 Task: Search one way flight ticket for 2 adults, 2 children, 2 infants in seat in first from Owensboro: Owensborodaviess County Regional Airport to Fort Wayne: Fort Wayne International Airport on 5-4-2023. Number of bags: 1 checked bag. Outbound departure time preference is 11:15.
Action: Mouse moved to (357, 325)
Screenshot: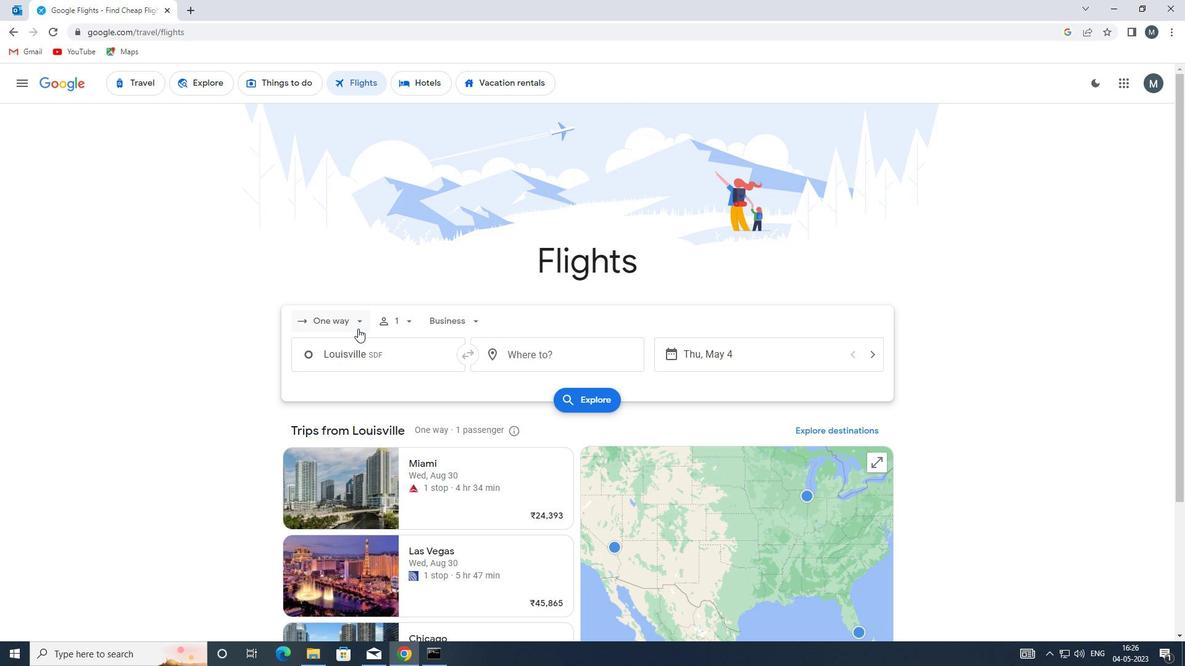 
Action: Mouse pressed left at (357, 325)
Screenshot: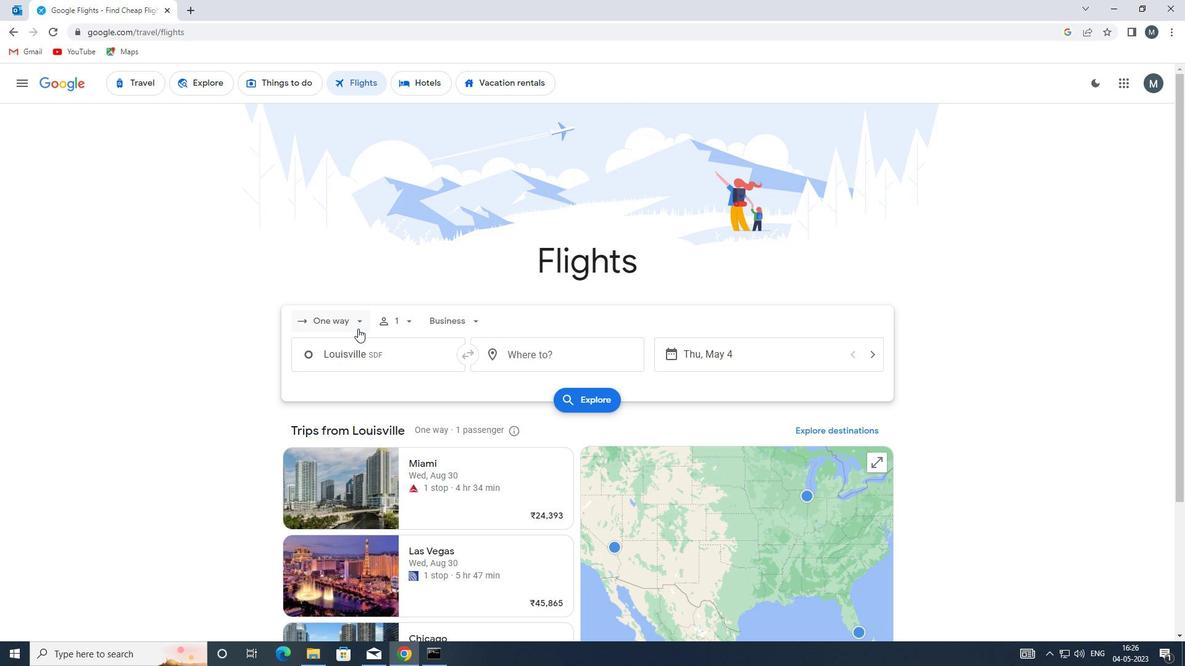 
Action: Mouse moved to (363, 371)
Screenshot: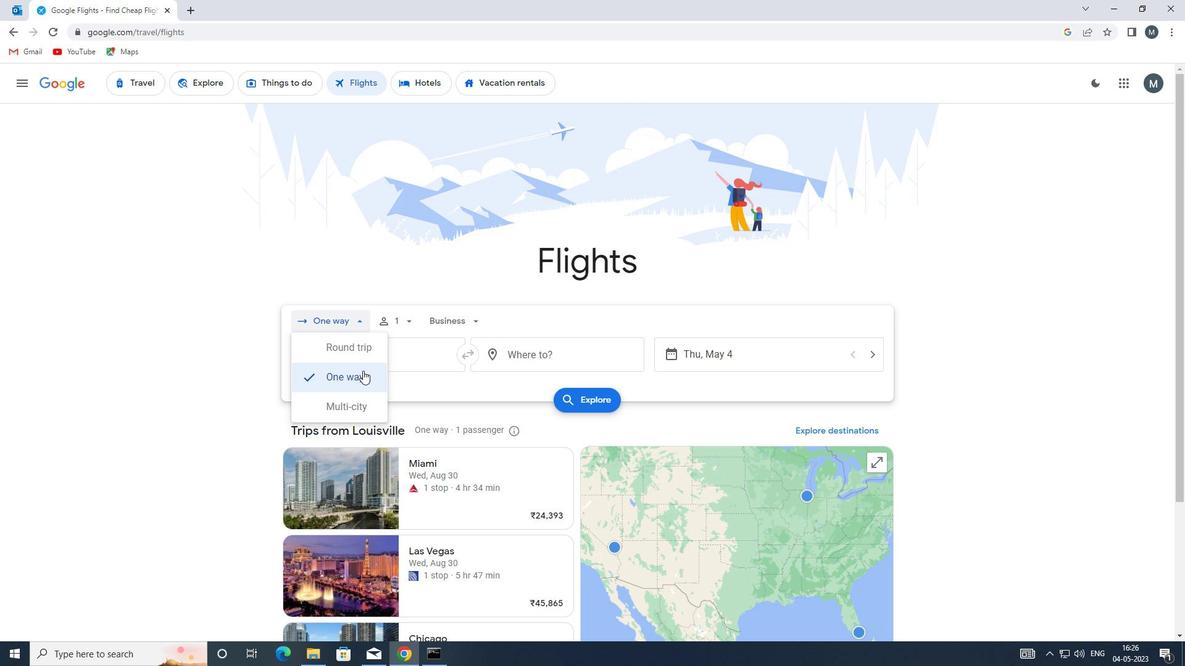 
Action: Mouse pressed left at (363, 371)
Screenshot: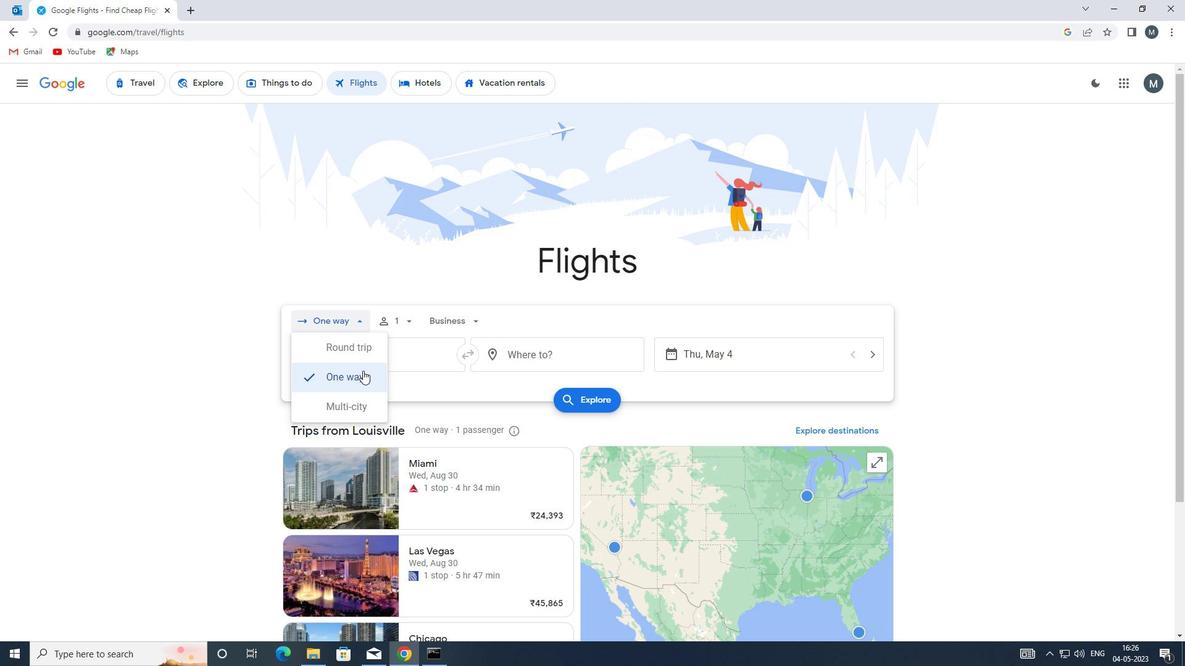 
Action: Mouse moved to (410, 319)
Screenshot: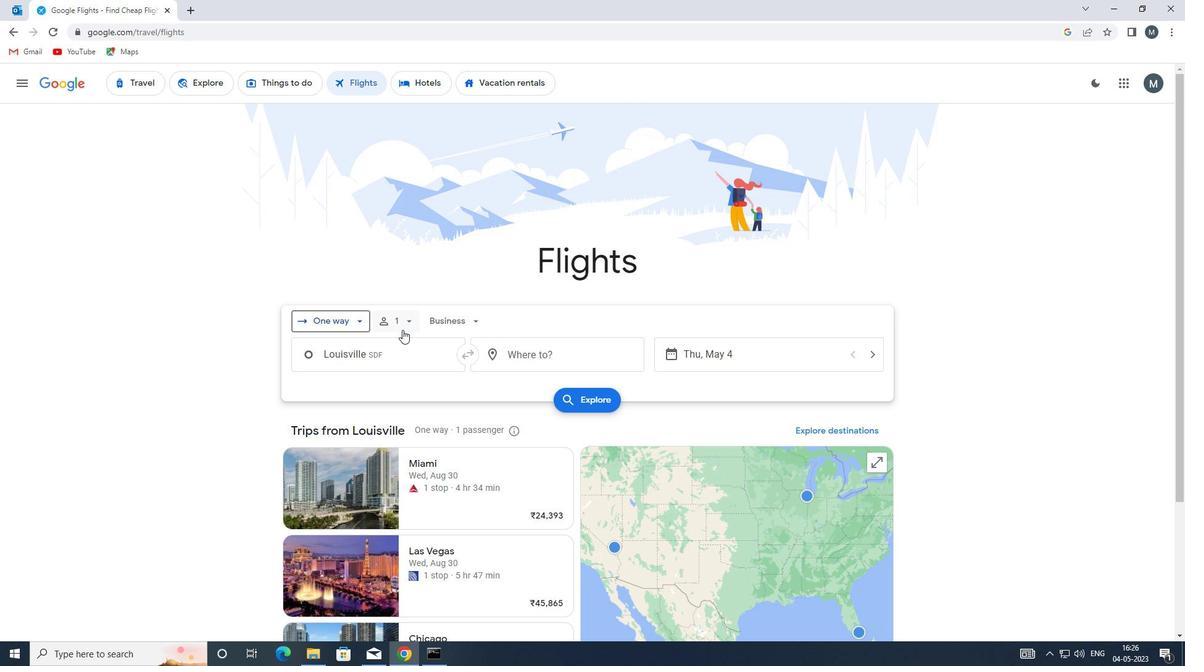 
Action: Mouse pressed left at (410, 319)
Screenshot: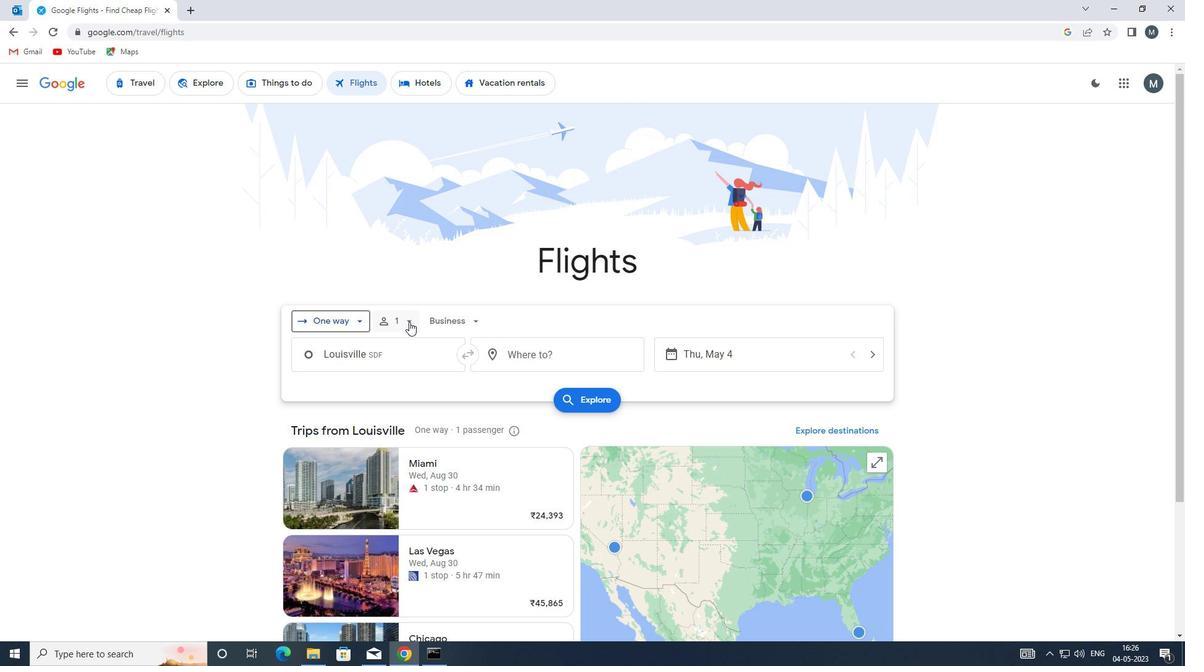 
Action: Mouse moved to (506, 353)
Screenshot: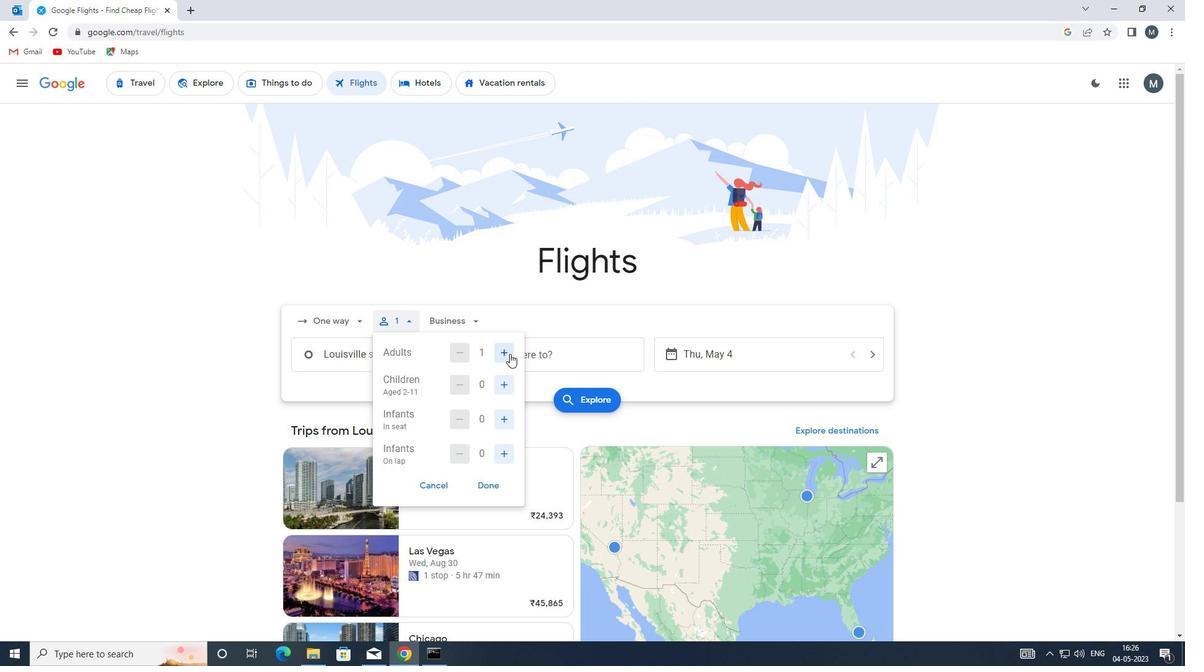 
Action: Mouse pressed left at (506, 353)
Screenshot: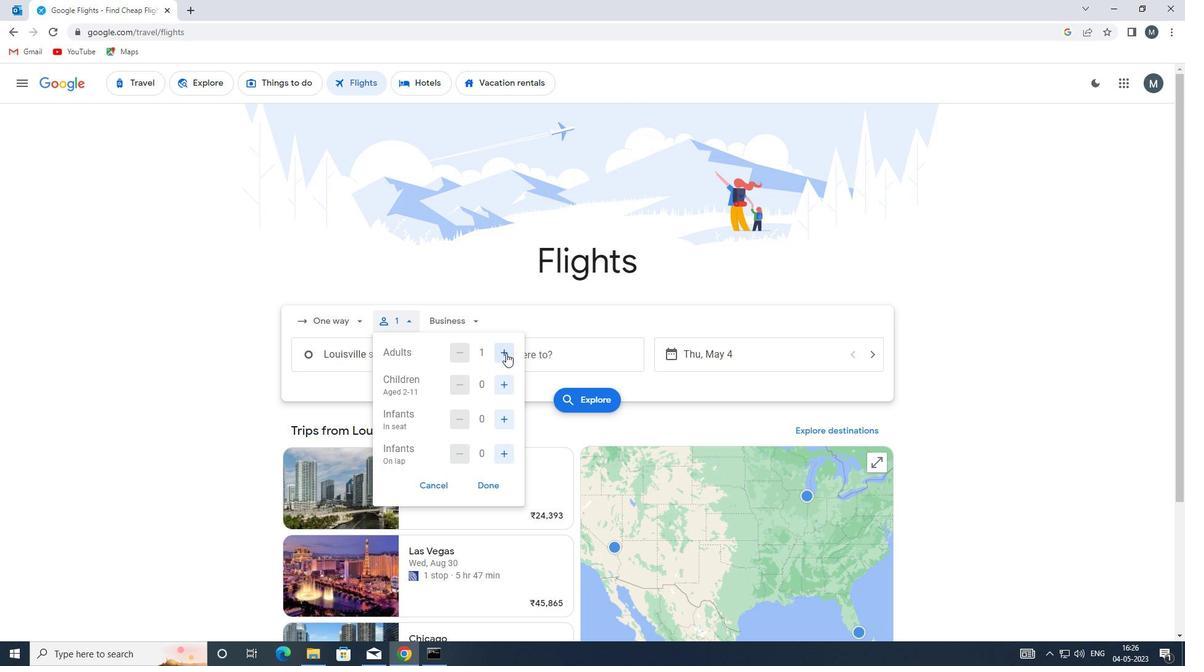 
Action: Mouse moved to (498, 383)
Screenshot: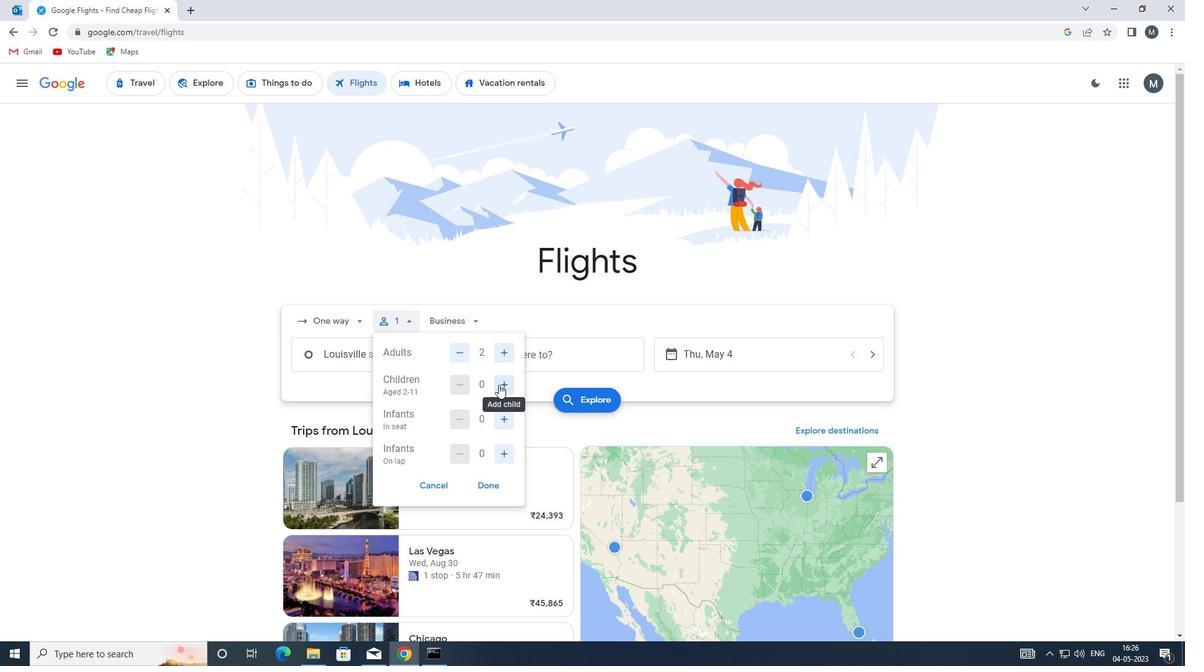 
Action: Mouse pressed left at (498, 383)
Screenshot: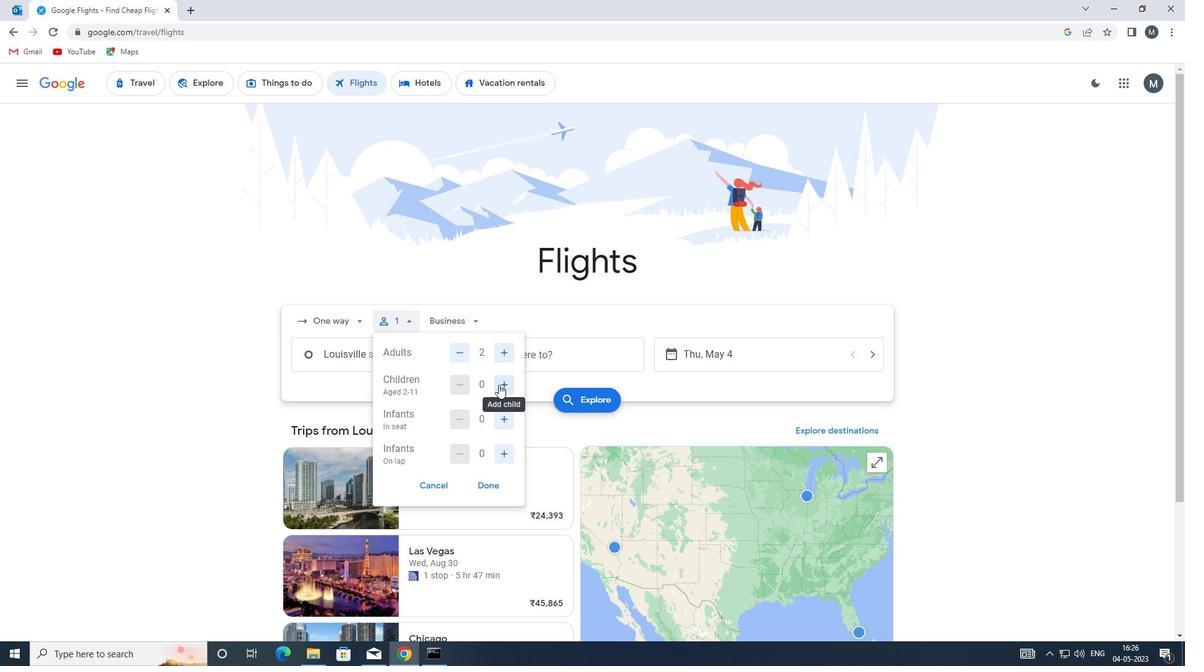 
Action: Mouse pressed left at (498, 383)
Screenshot: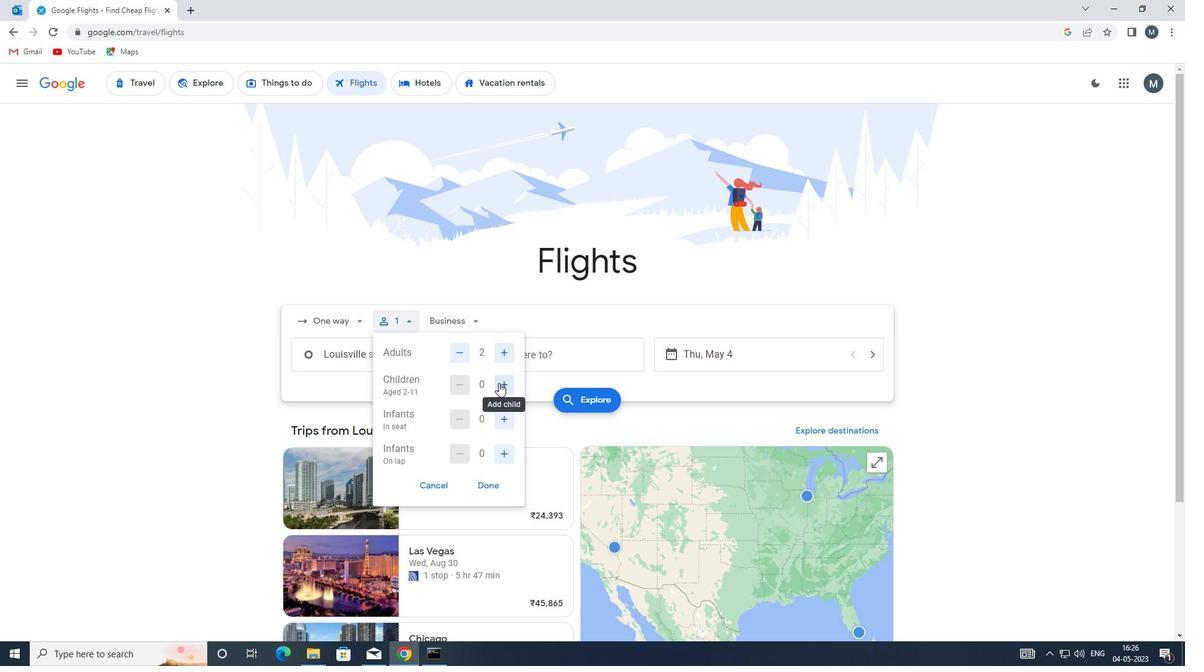 
Action: Mouse moved to (503, 421)
Screenshot: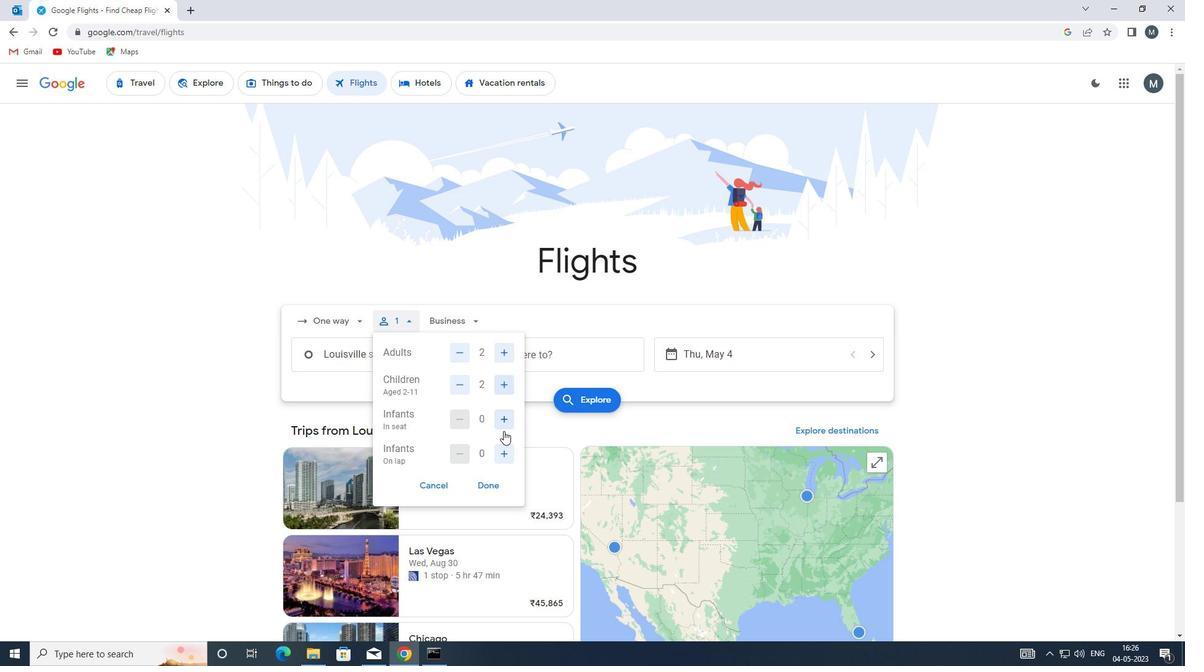 
Action: Mouse pressed left at (503, 421)
Screenshot: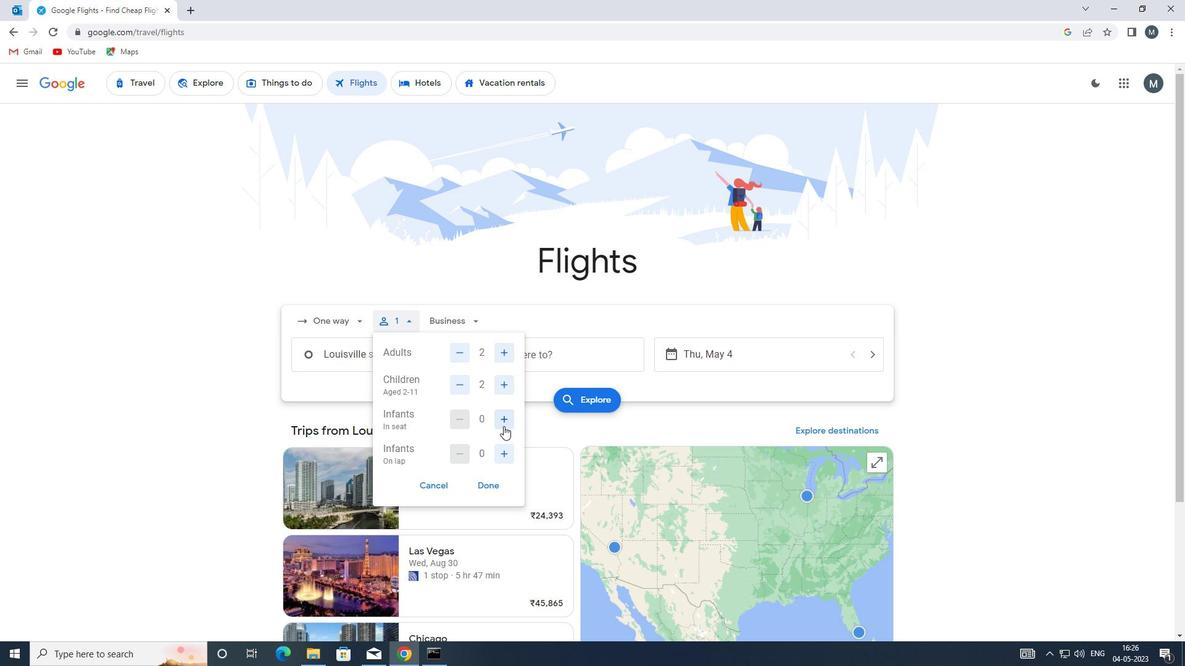 
Action: Mouse pressed left at (503, 421)
Screenshot: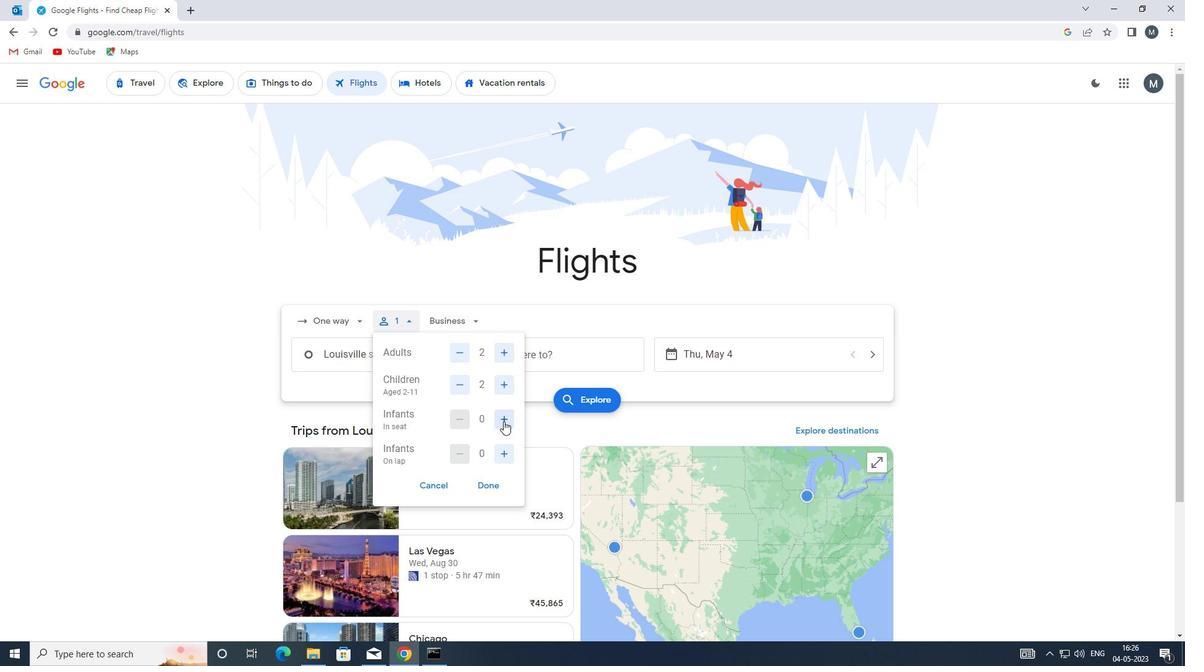 
Action: Mouse moved to (490, 482)
Screenshot: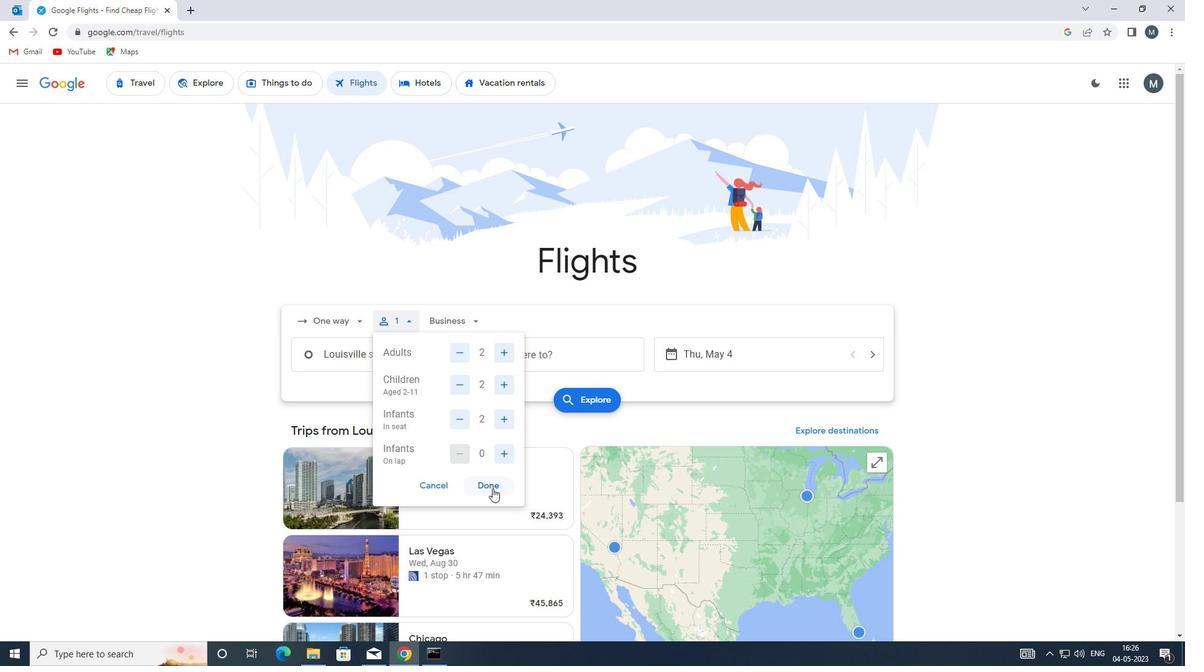 
Action: Mouse pressed left at (490, 482)
Screenshot: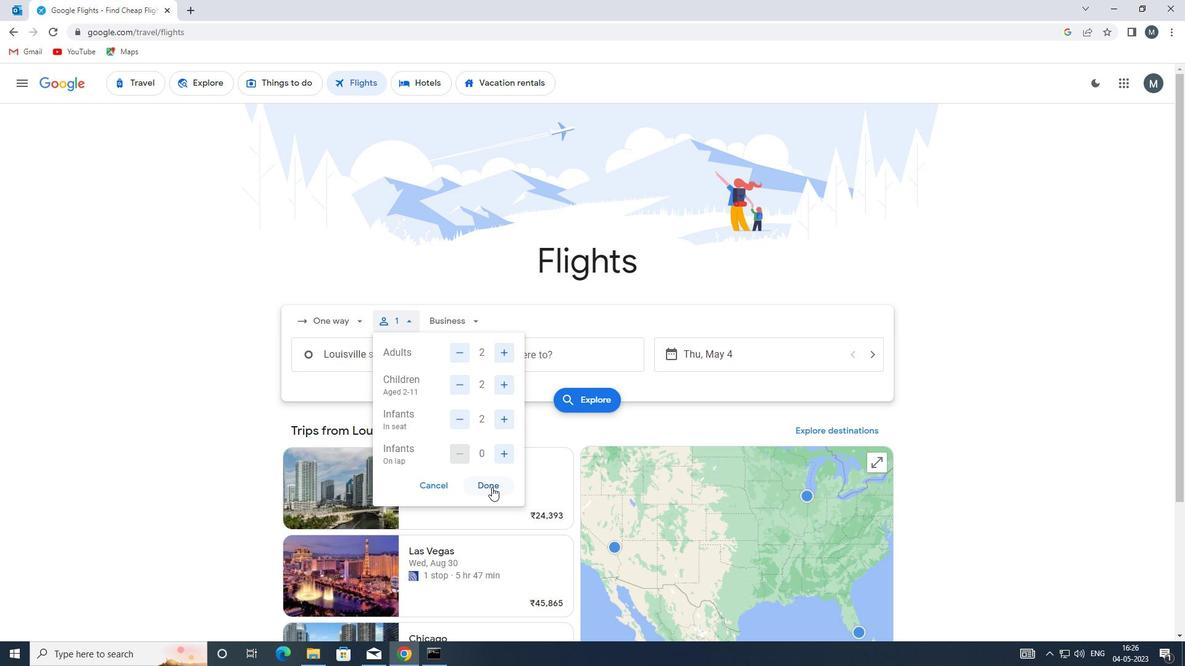 
Action: Mouse moved to (459, 318)
Screenshot: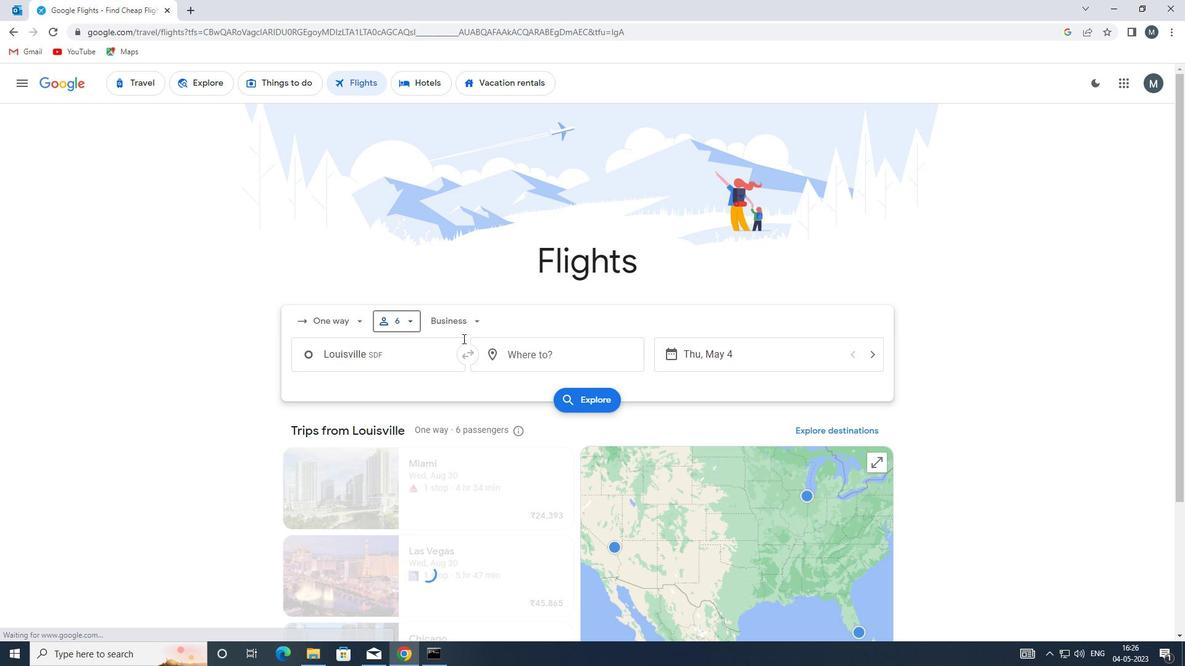 
Action: Mouse pressed left at (459, 318)
Screenshot: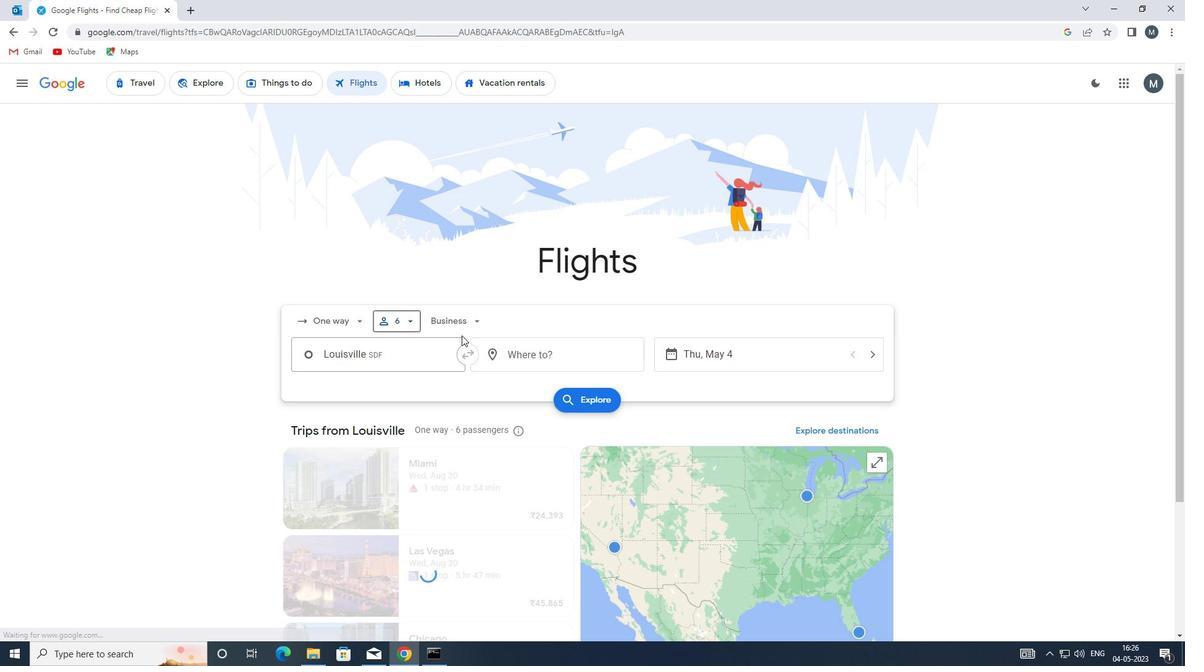 
Action: Mouse moved to (471, 432)
Screenshot: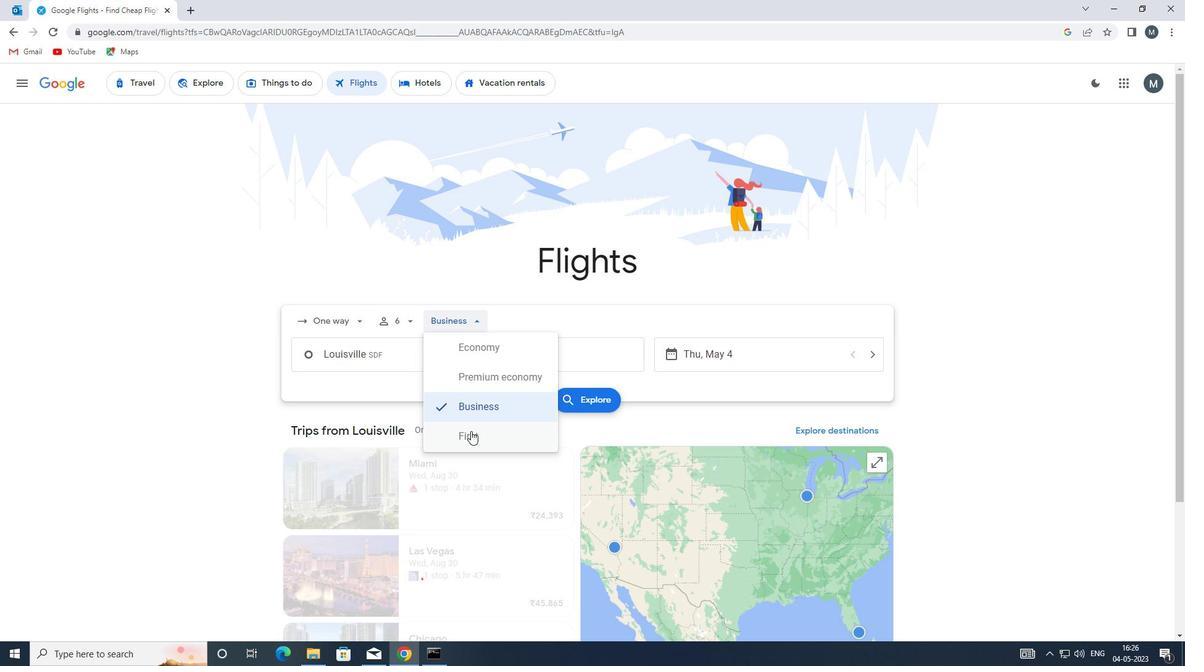 
Action: Mouse pressed left at (471, 432)
Screenshot: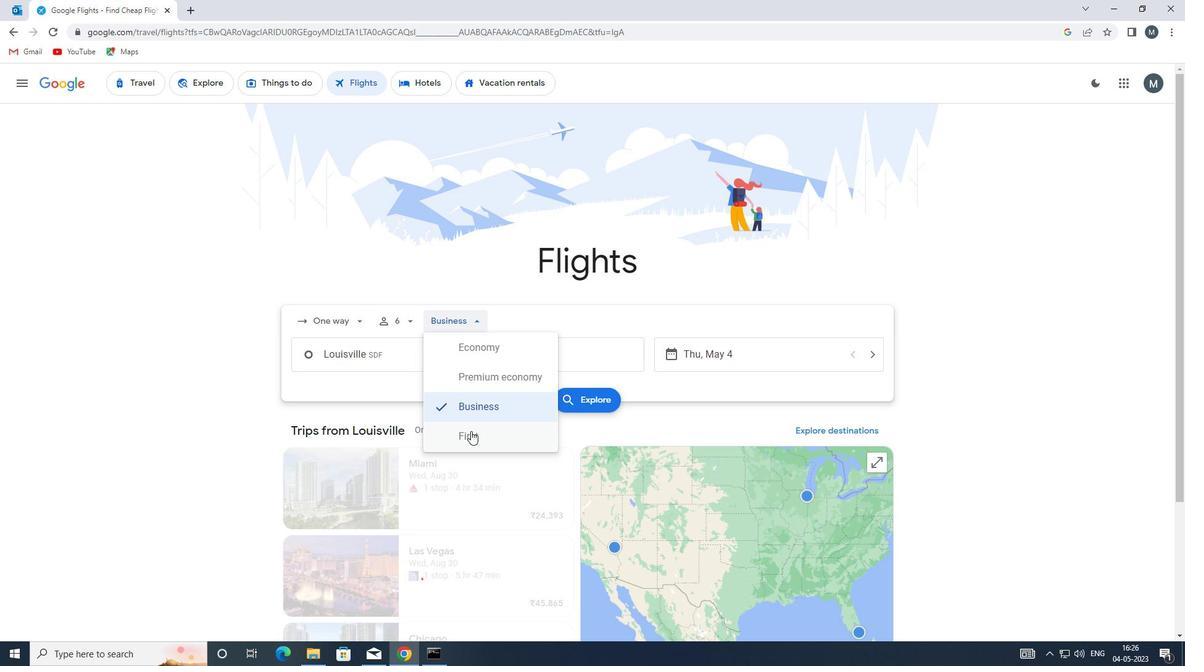 
Action: Mouse moved to (380, 352)
Screenshot: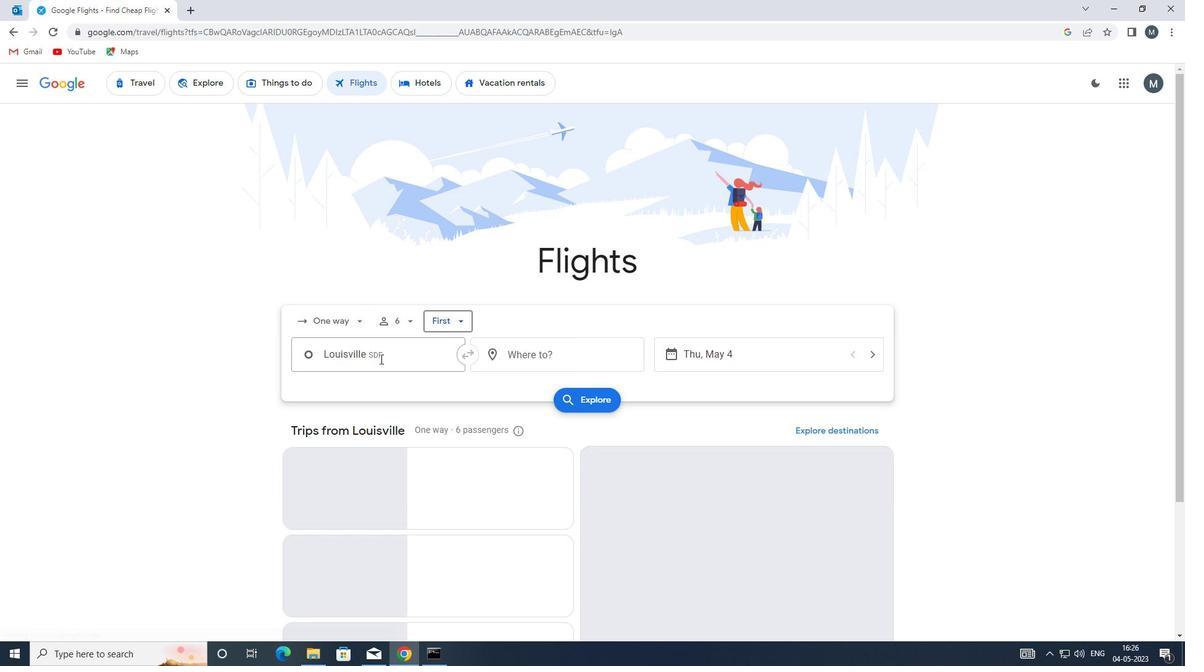 
Action: Mouse pressed left at (380, 352)
Screenshot: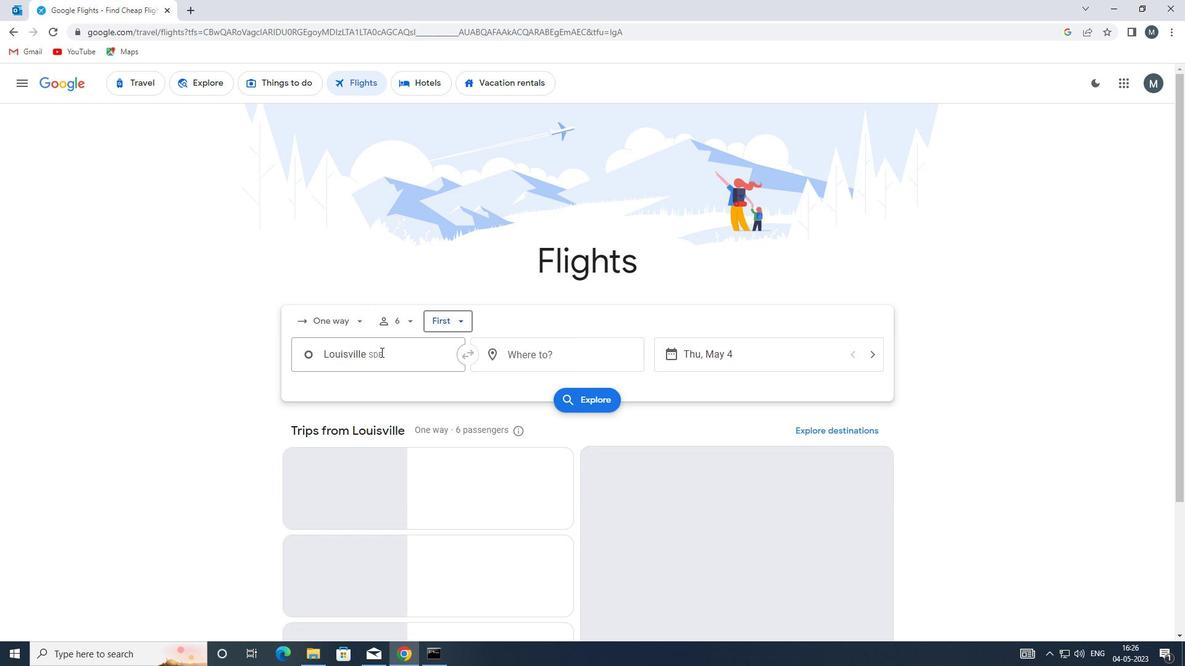 
Action: Key pressed owb
Screenshot: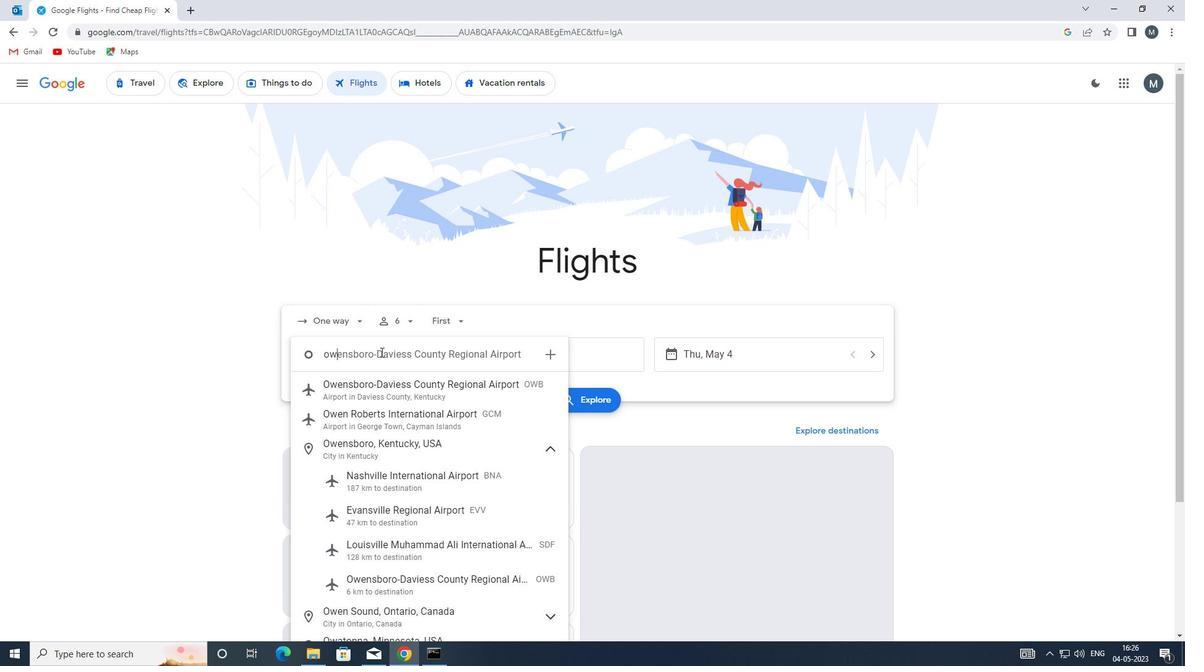 
Action: Mouse moved to (412, 397)
Screenshot: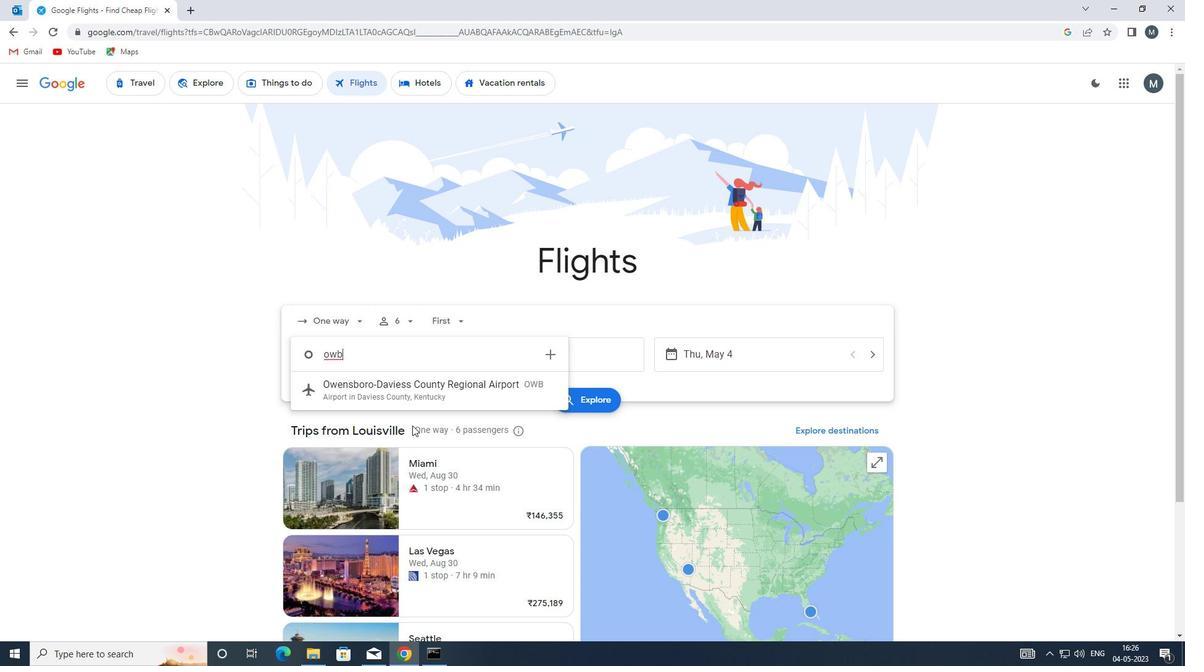 
Action: Mouse pressed left at (412, 397)
Screenshot: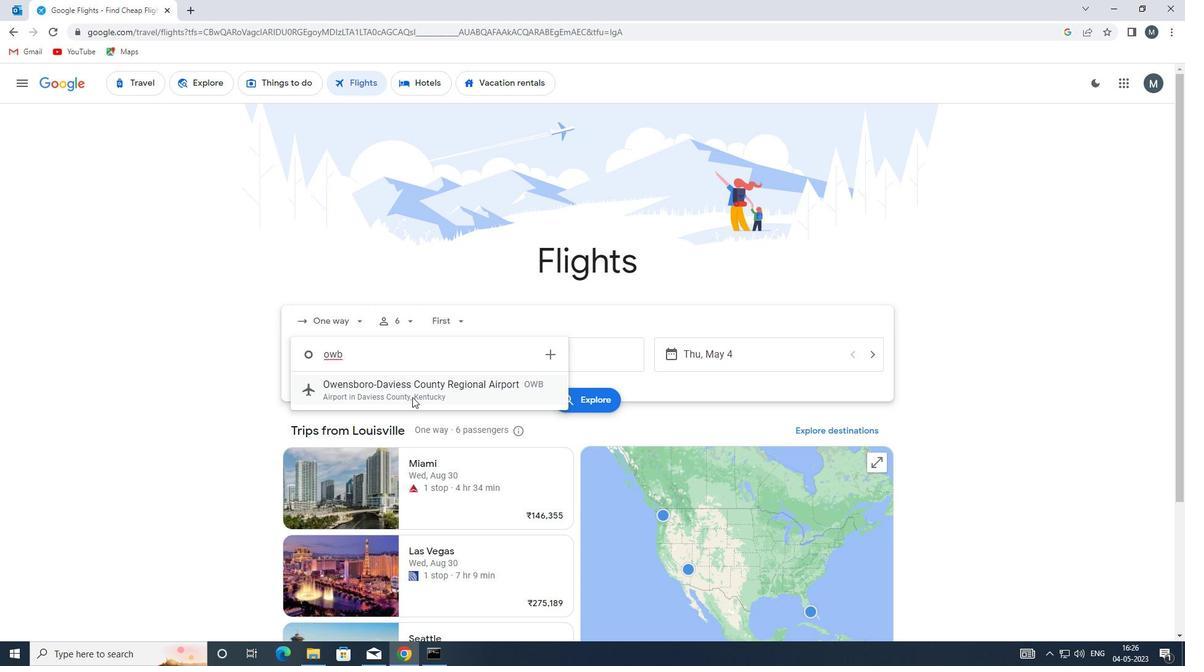 
Action: Mouse moved to (524, 348)
Screenshot: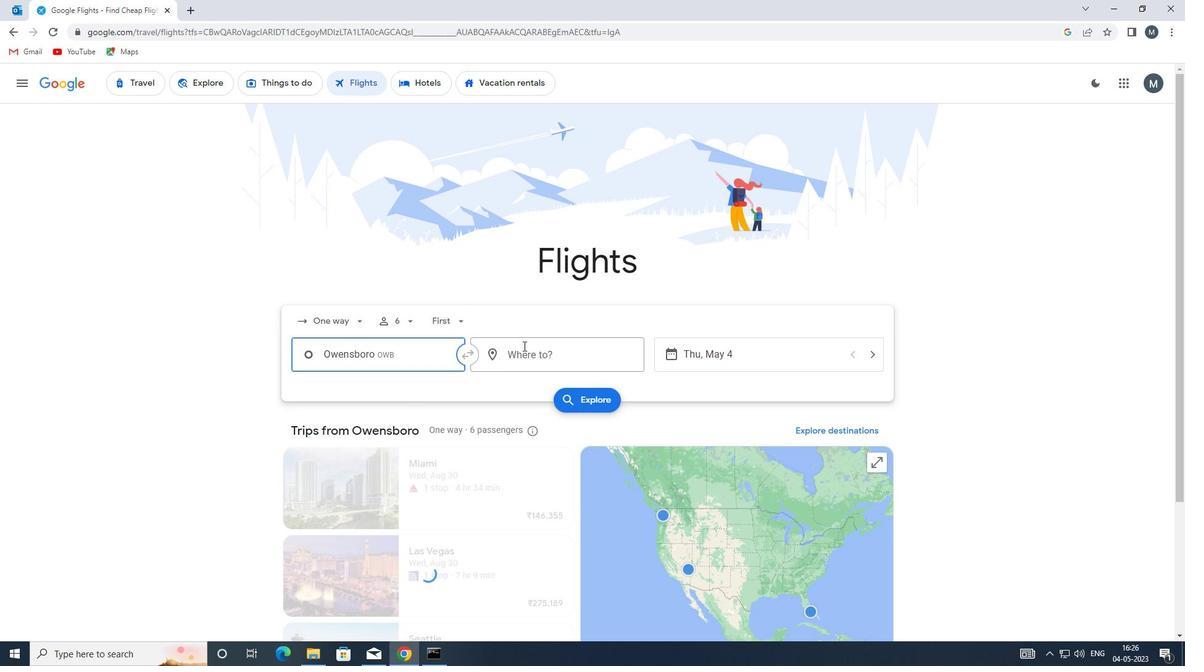 
Action: Mouse pressed left at (524, 348)
Screenshot: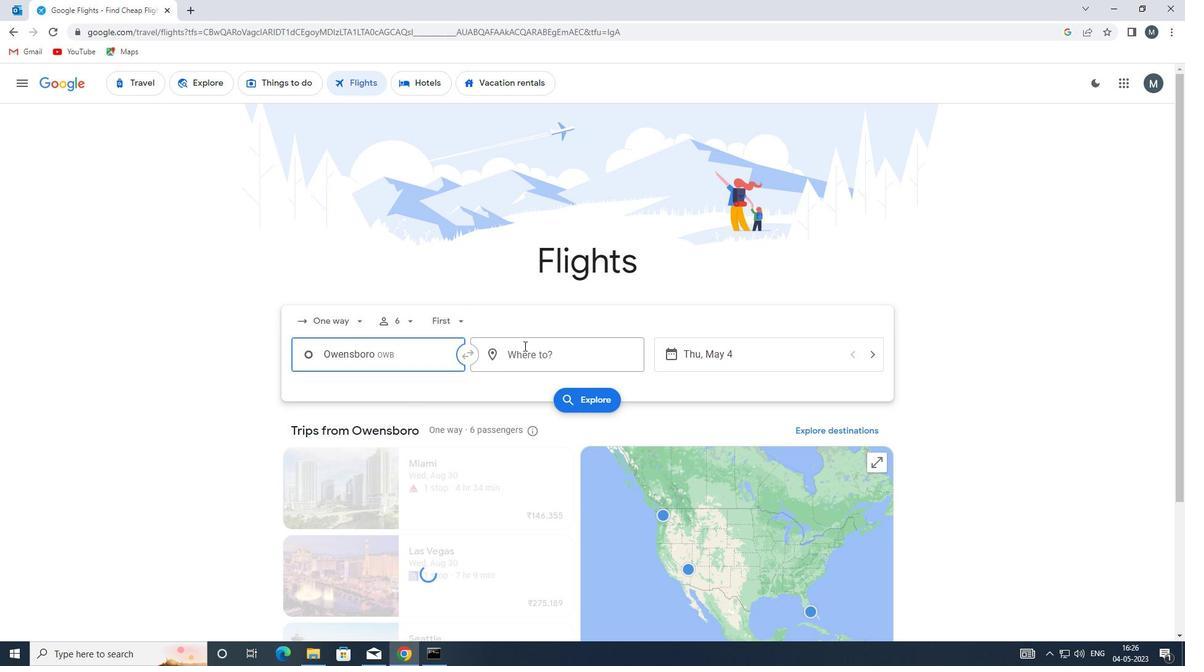 
Action: Mouse moved to (523, 351)
Screenshot: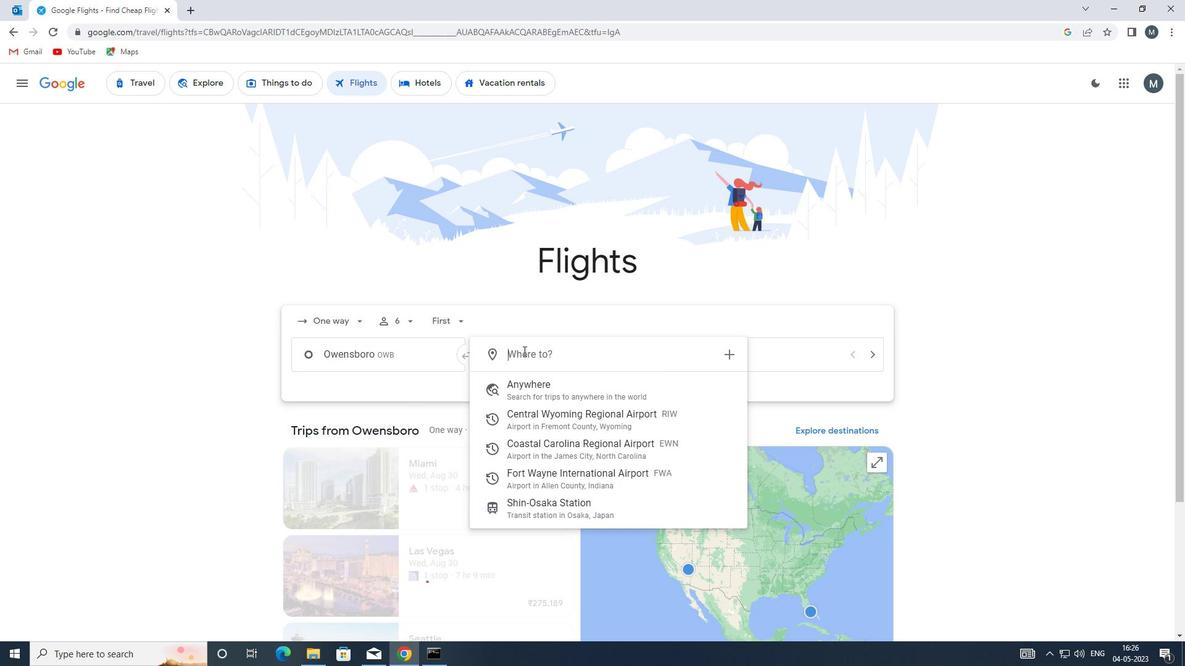 
Action: Key pressed fw
Screenshot: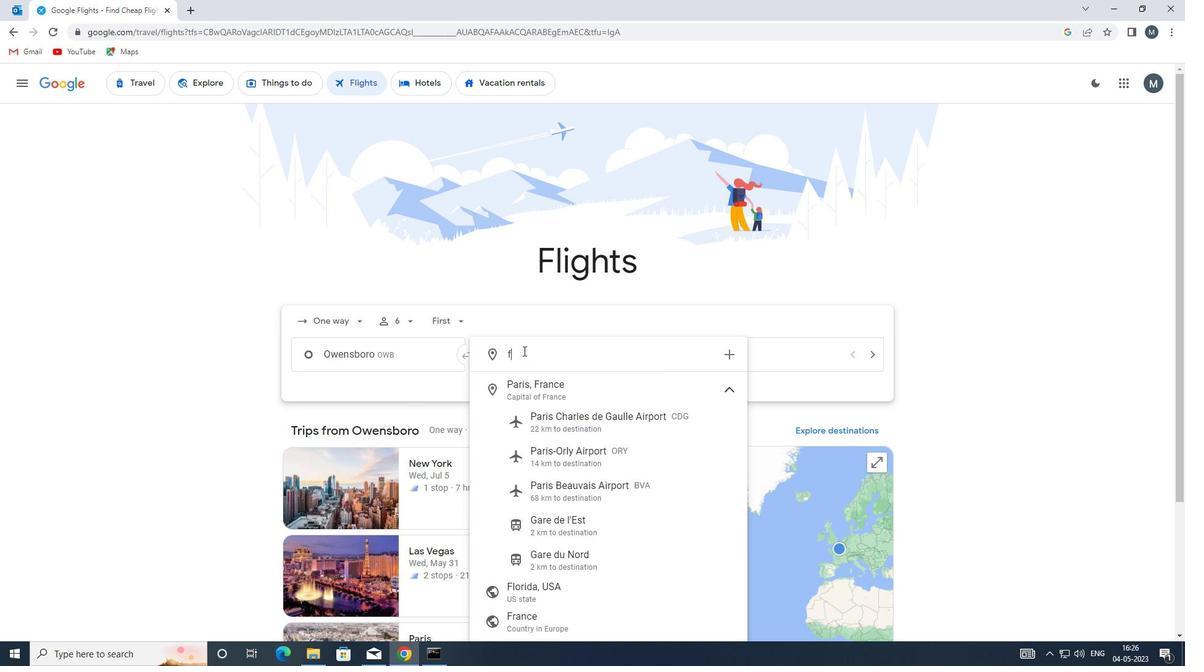 
Action: Mouse moved to (589, 398)
Screenshot: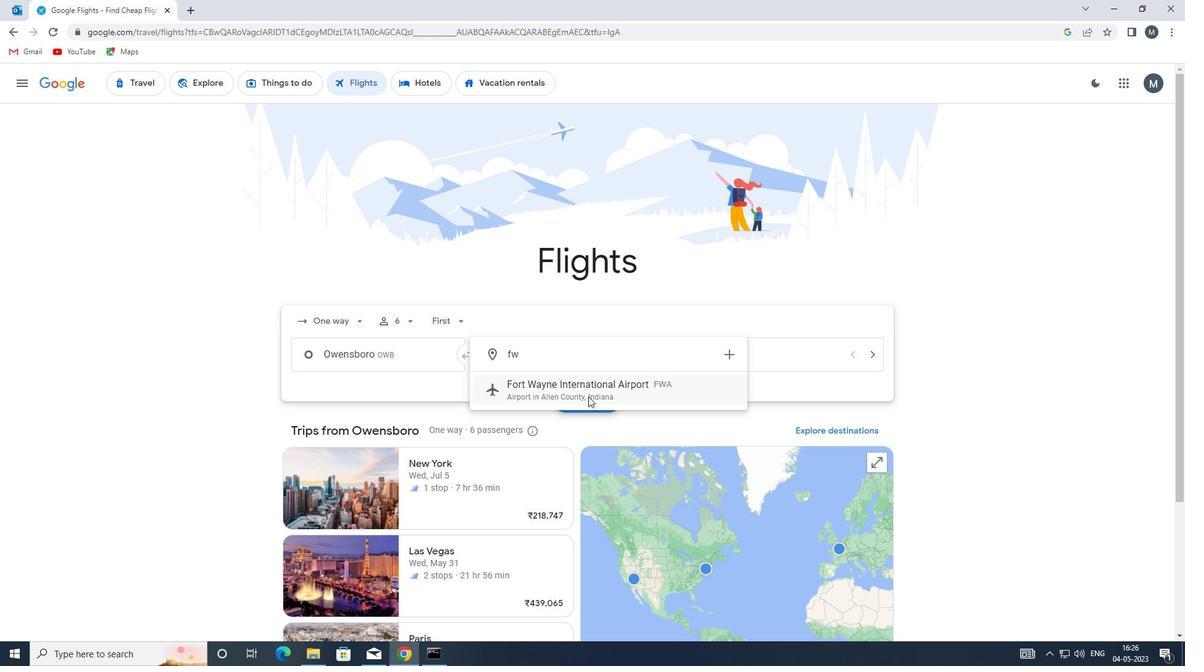 
Action: Mouse pressed left at (589, 398)
Screenshot: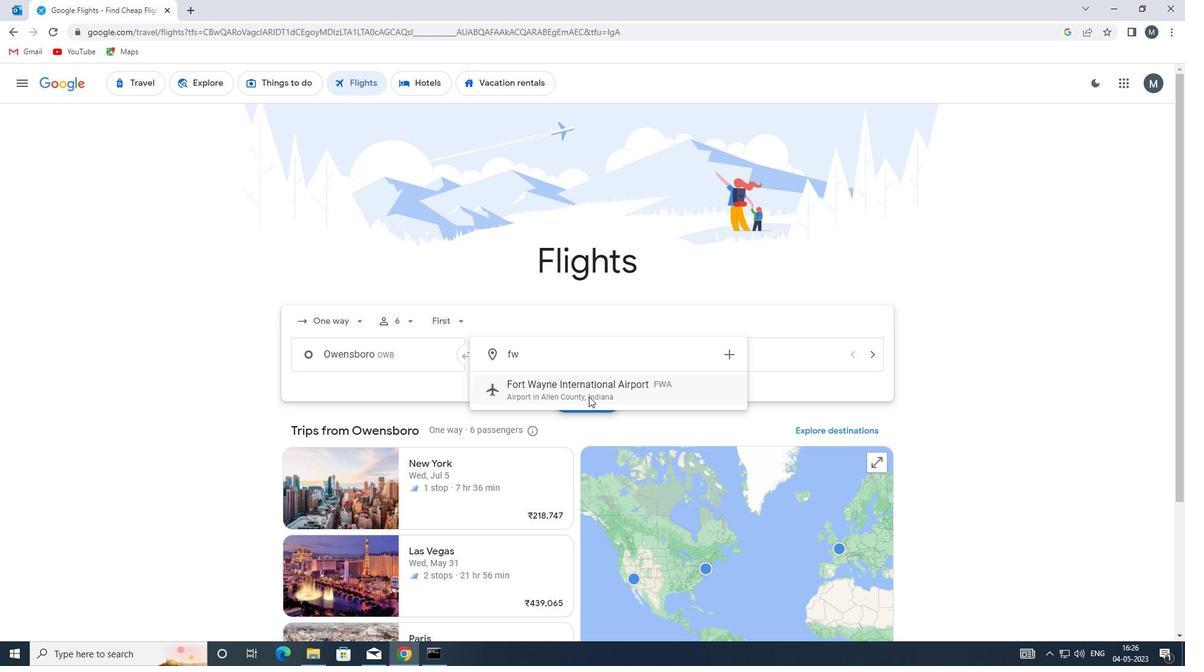 
Action: Mouse moved to (776, 362)
Screenshot: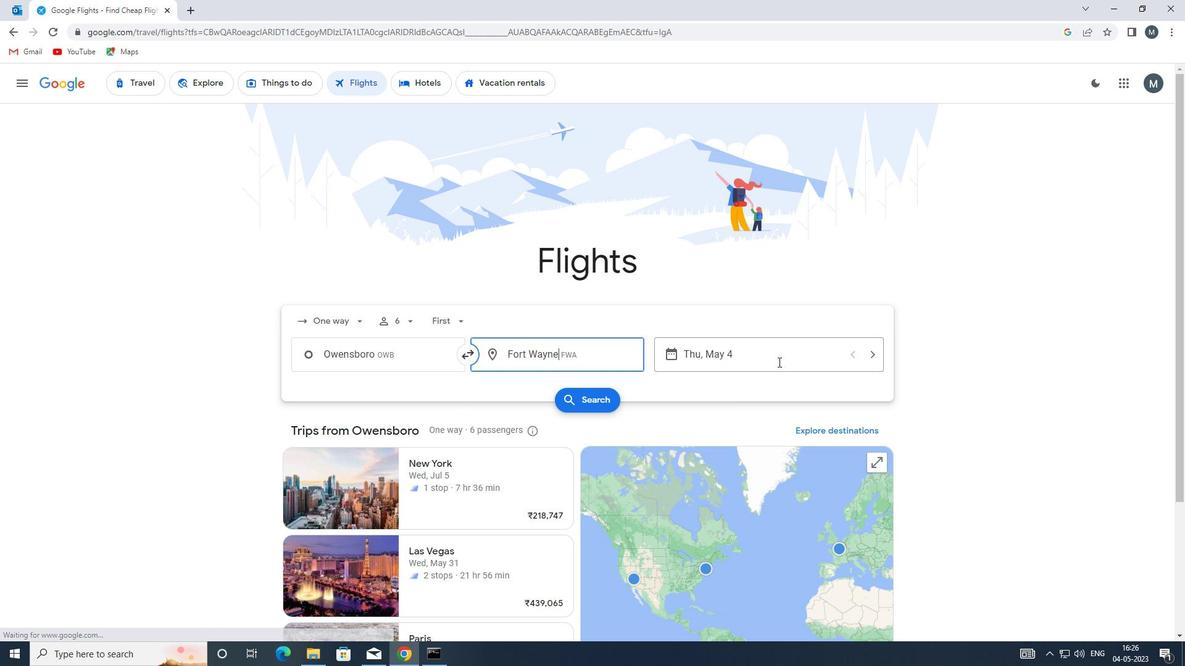 
Action: Mouse pressed left at (776, 362)
Screenshot: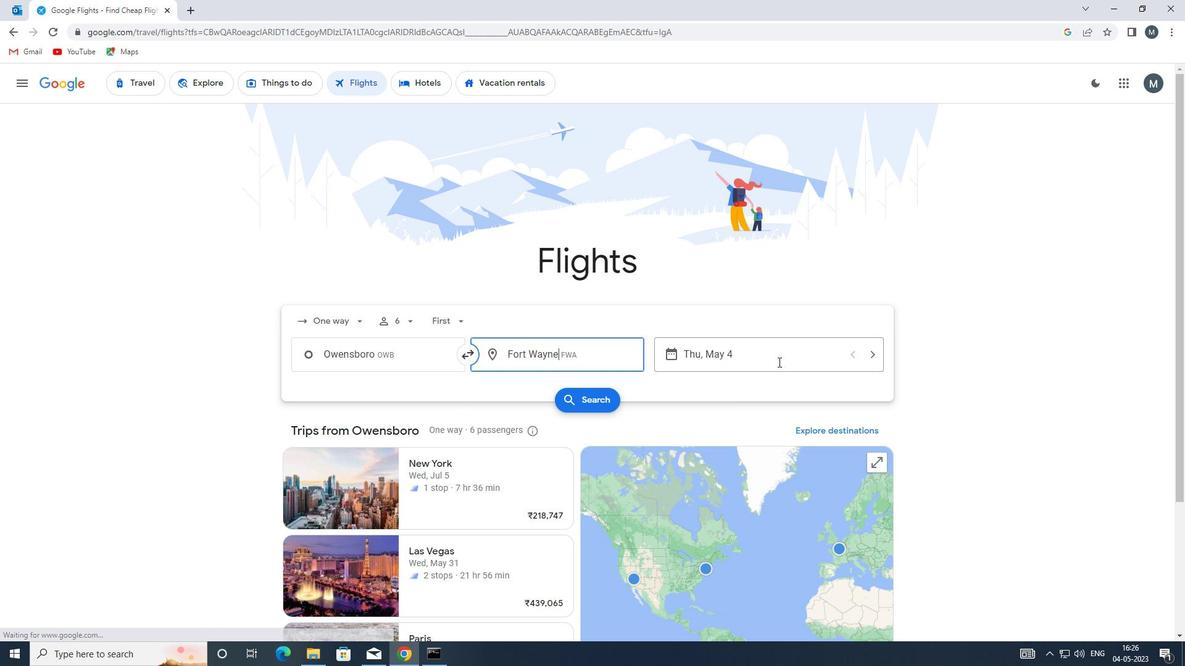 
Action: Mouse moved to (553, 415)
Screenshot: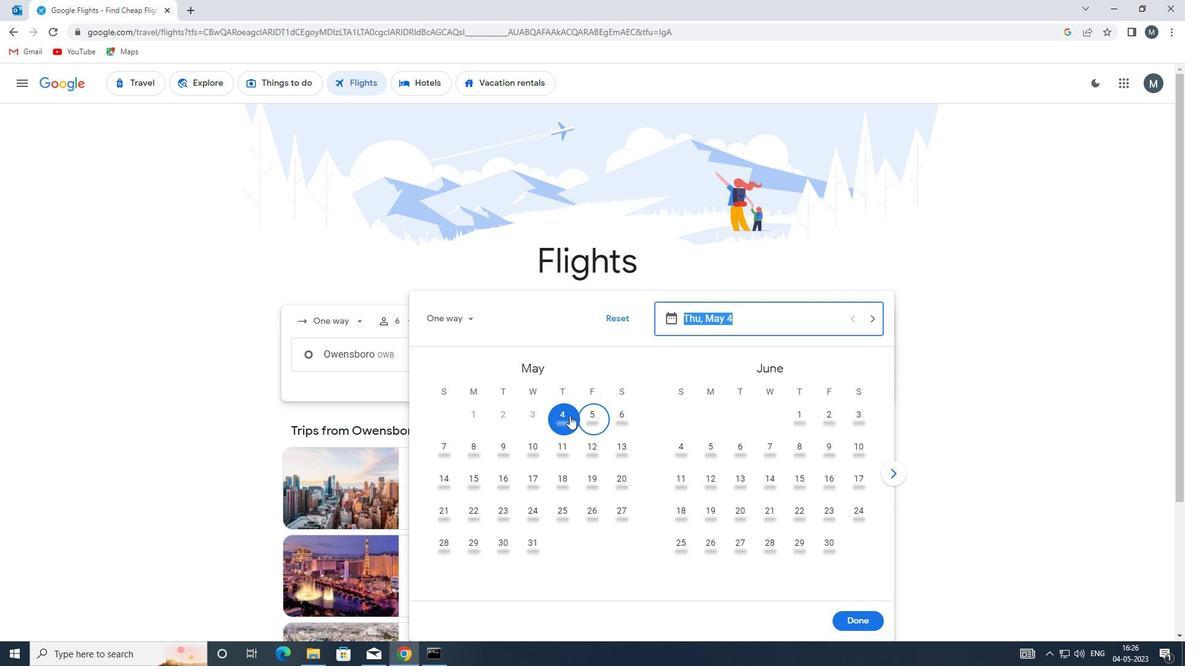 
Action: Mouse pressed left at (553, 415)
Screenshot: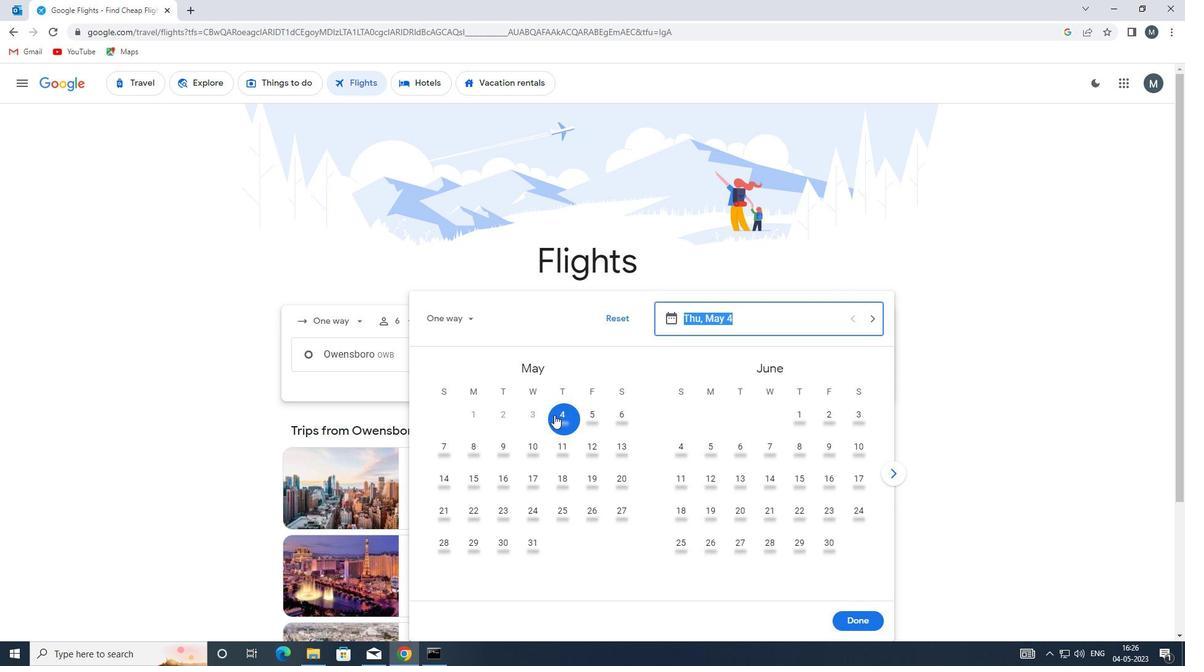 
Action: Mouse moved to (861, 621)
Screenshot: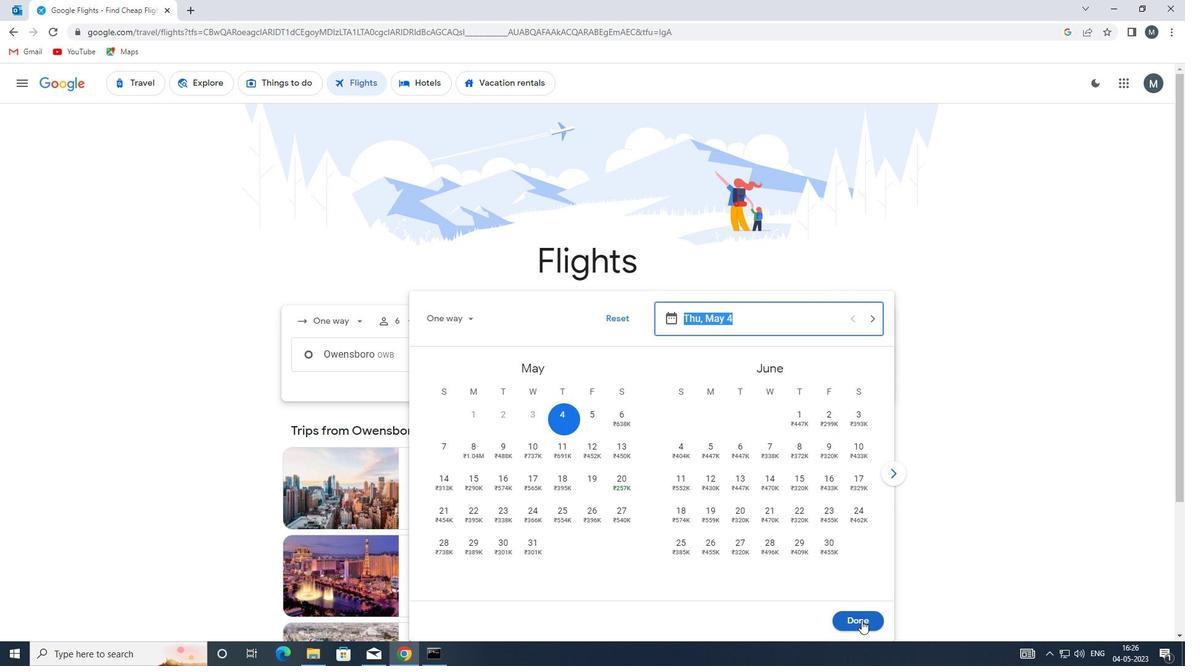 
Action: Mouse pressed left at (861, 621)
Screenshot: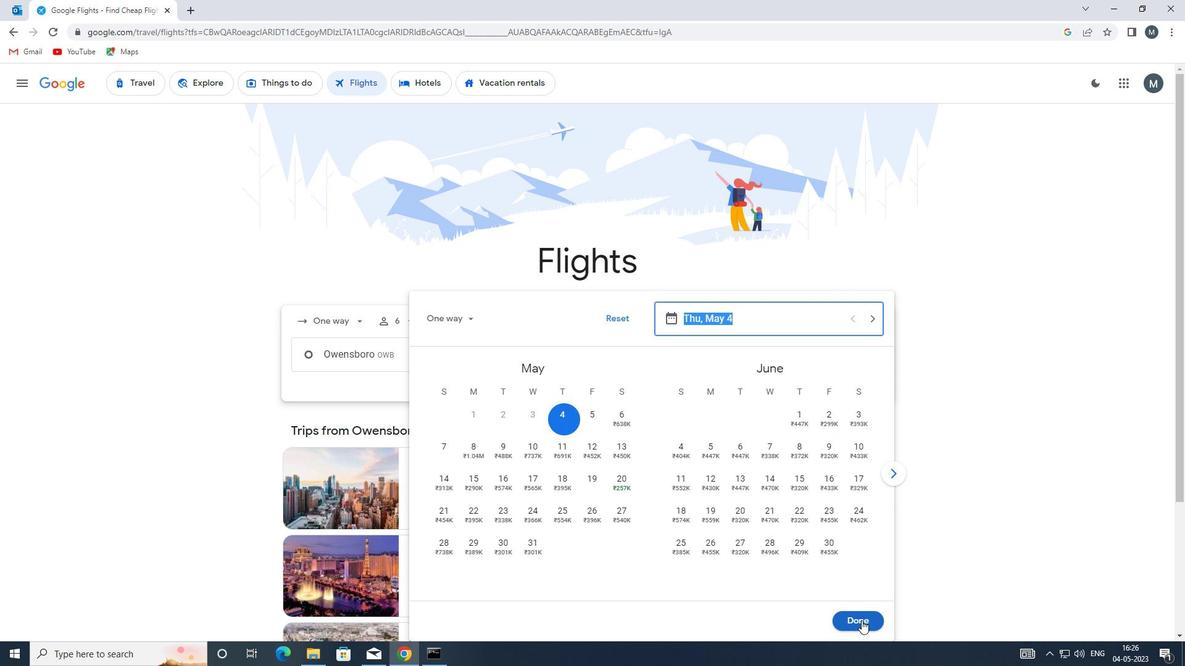 
Action: Mouse moved to (582, 398)
Screenshot: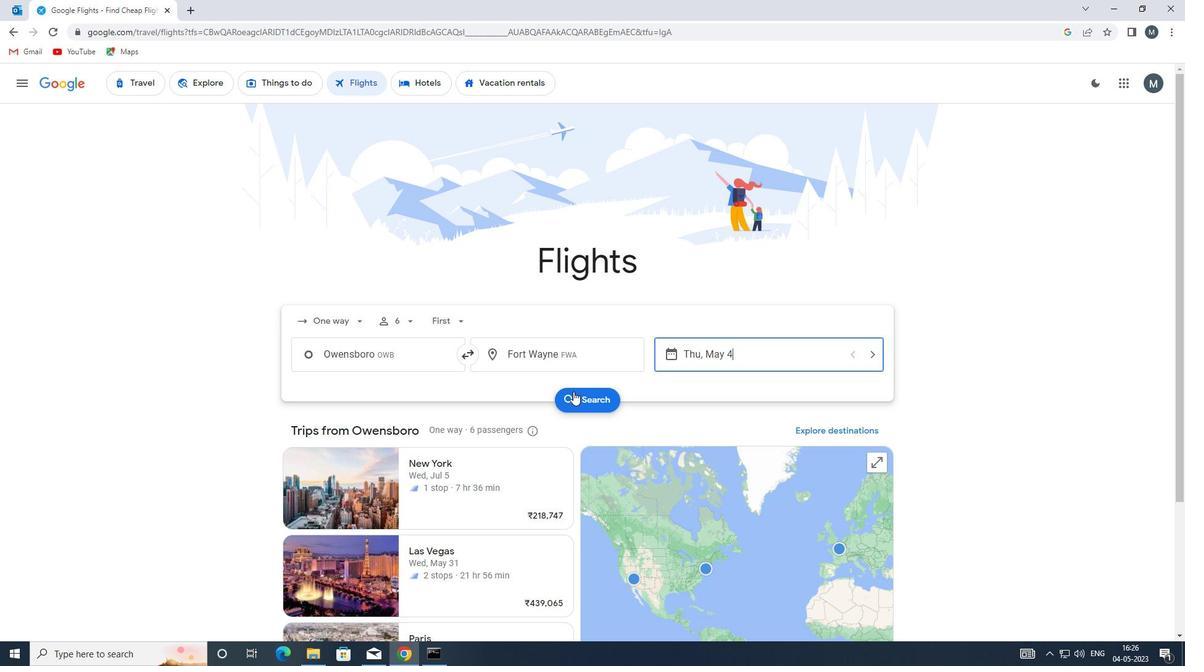 
Action: Mouse pressed left at (582, 398)
Screenshot: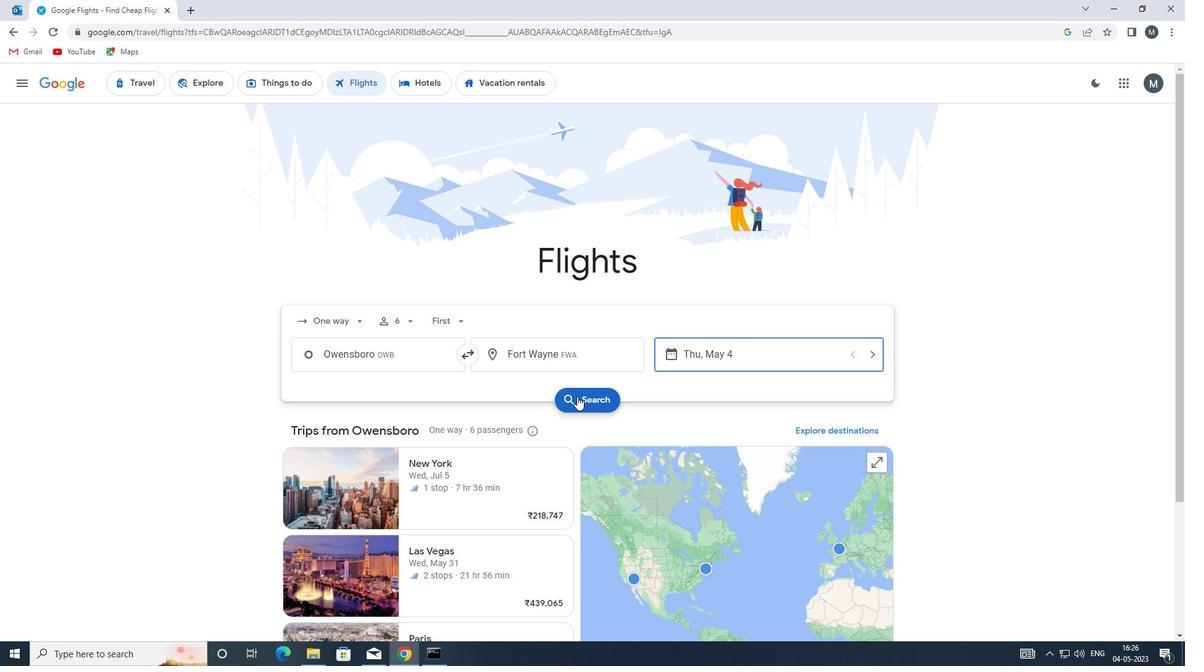 
Action: Mouse moved to (318, 193)
Screenshot: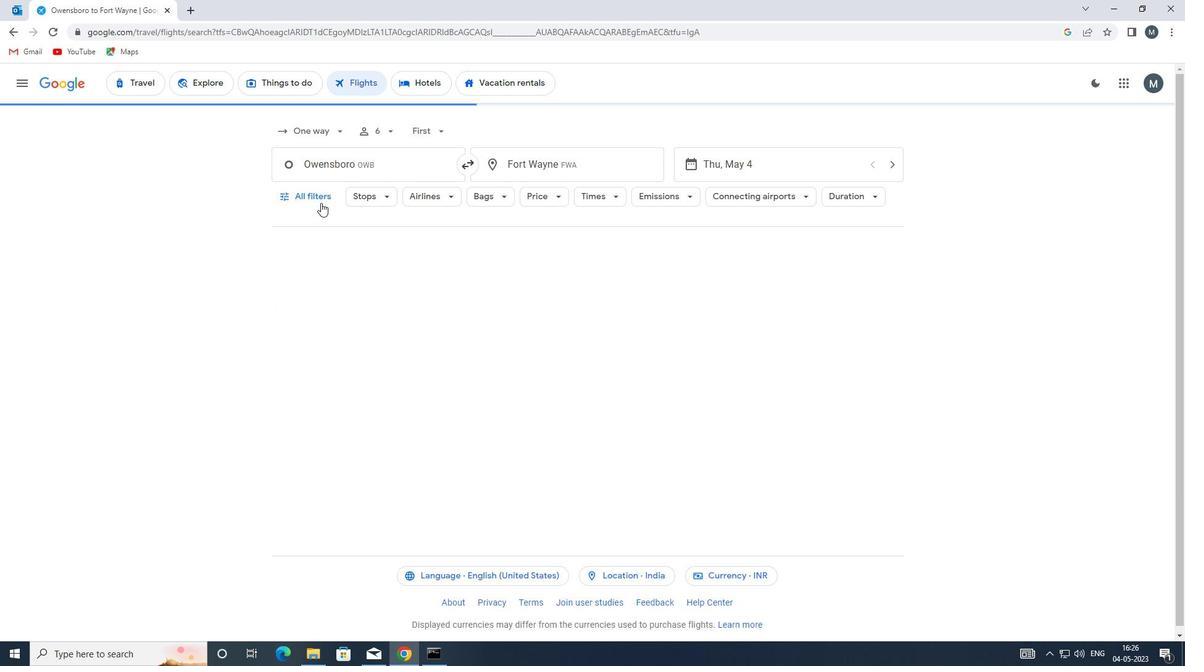 
Action: Mouse pressed left at (318, 193)
Screenshot: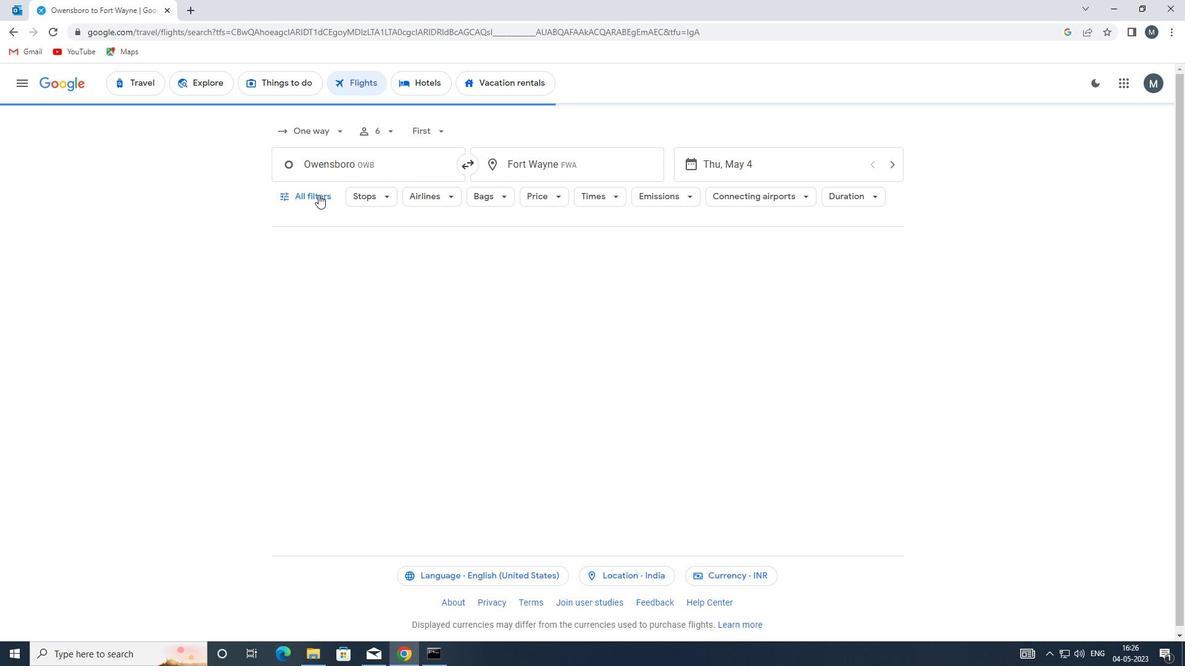 
Action: Mouse moved to (348, 367)
Screenshot: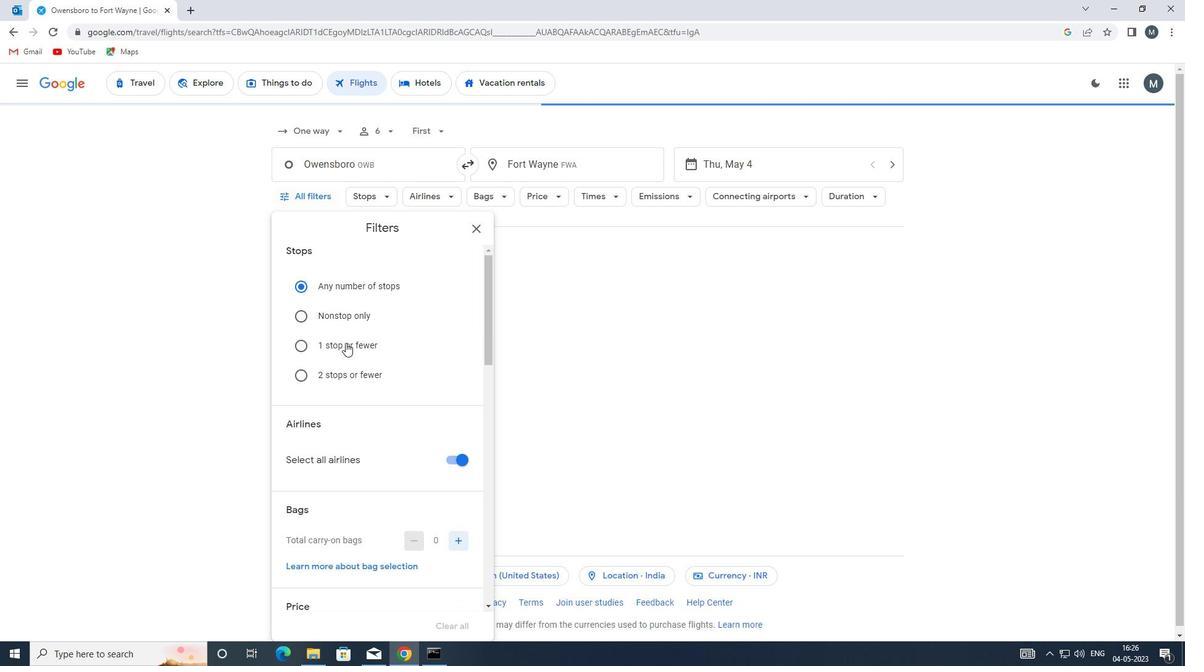 
Action: Mouse scrolled (348, 366) with delta (0, 0)
Screenshot: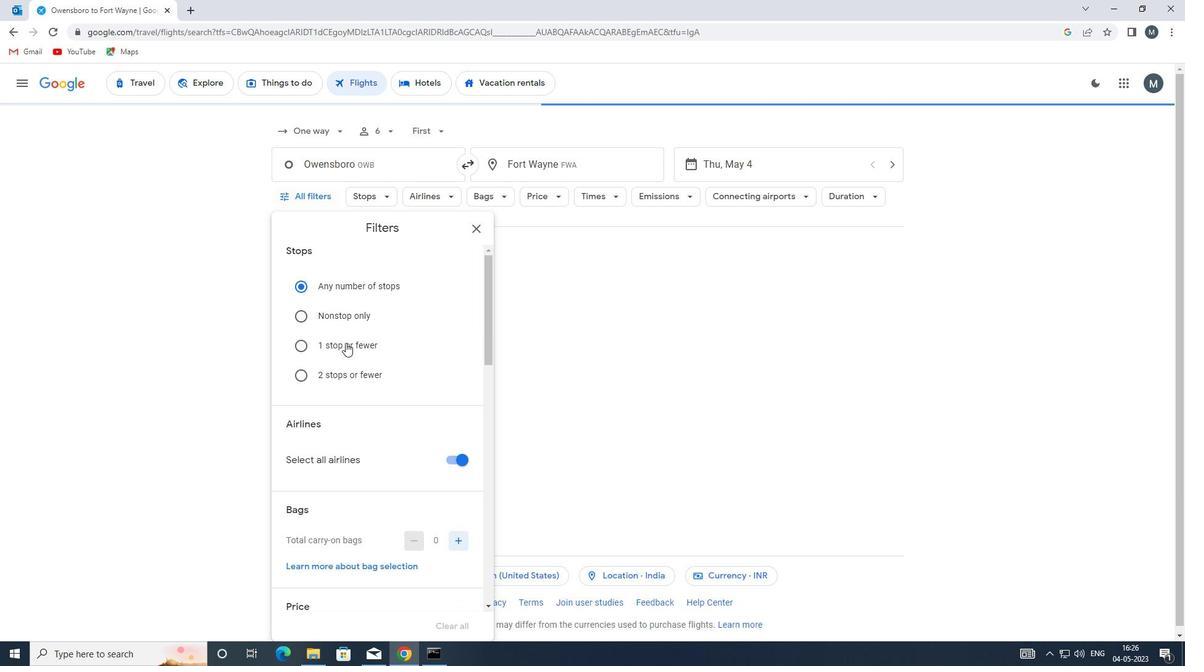 
Action: Mouse moved to (349, 369)
Screenshot: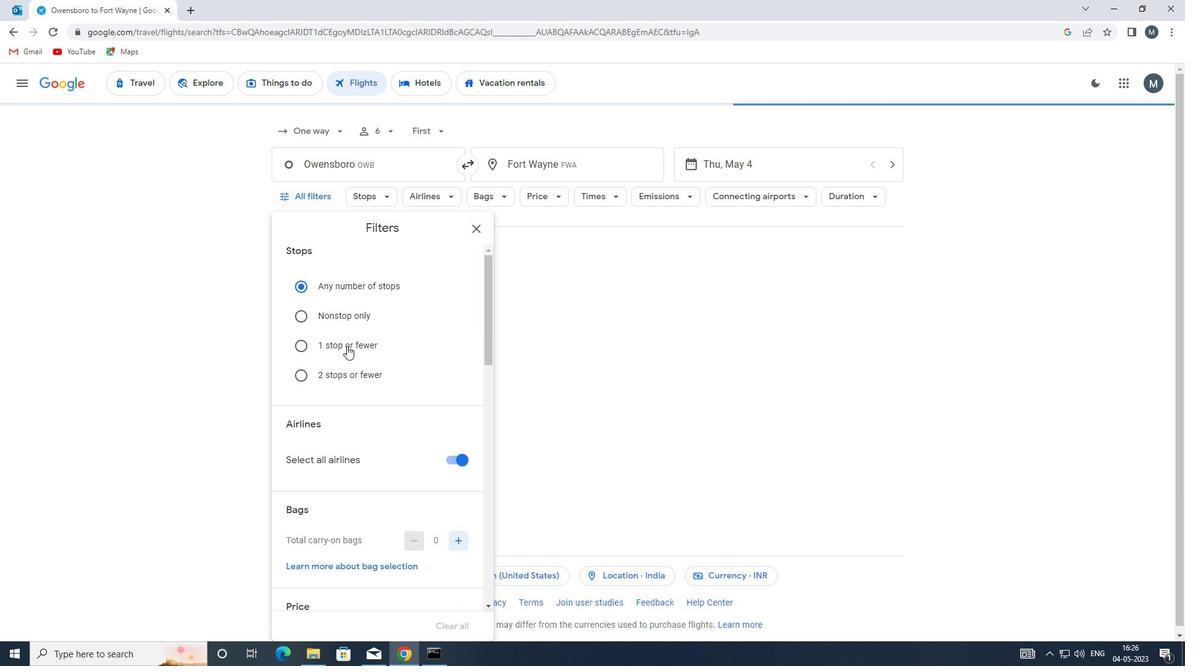 
Action: Mouse scrolled (349, 368) with delta (0, 0)
Screenshot: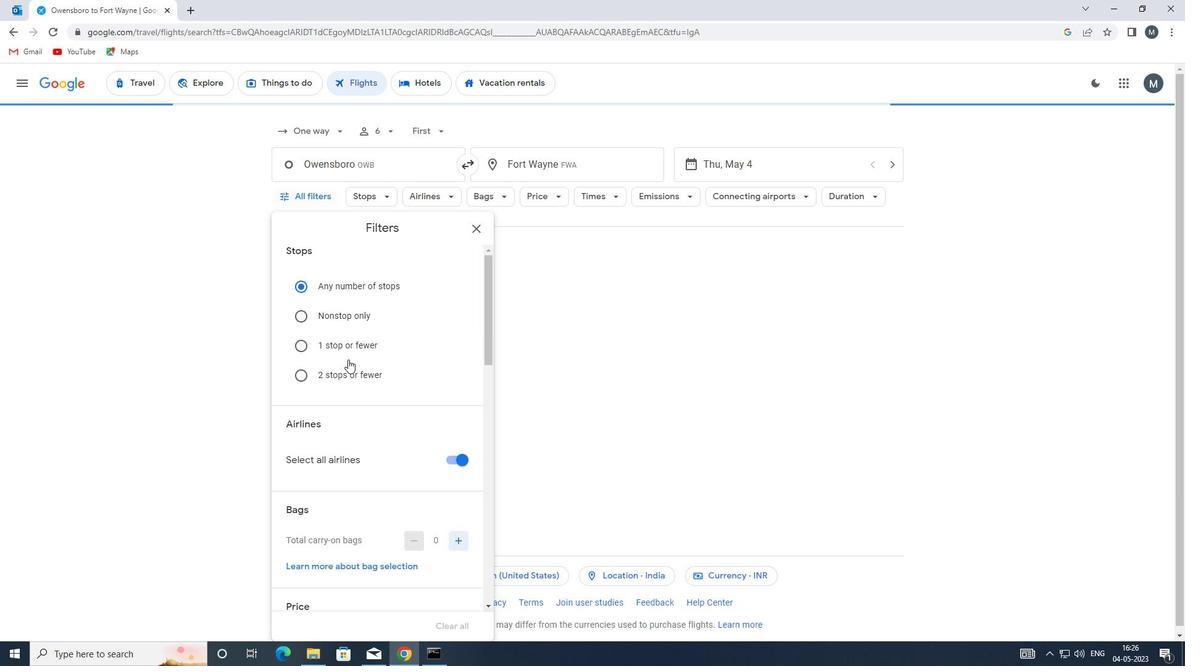 
Action: Mouse moved to (455, 337)
Screenshot: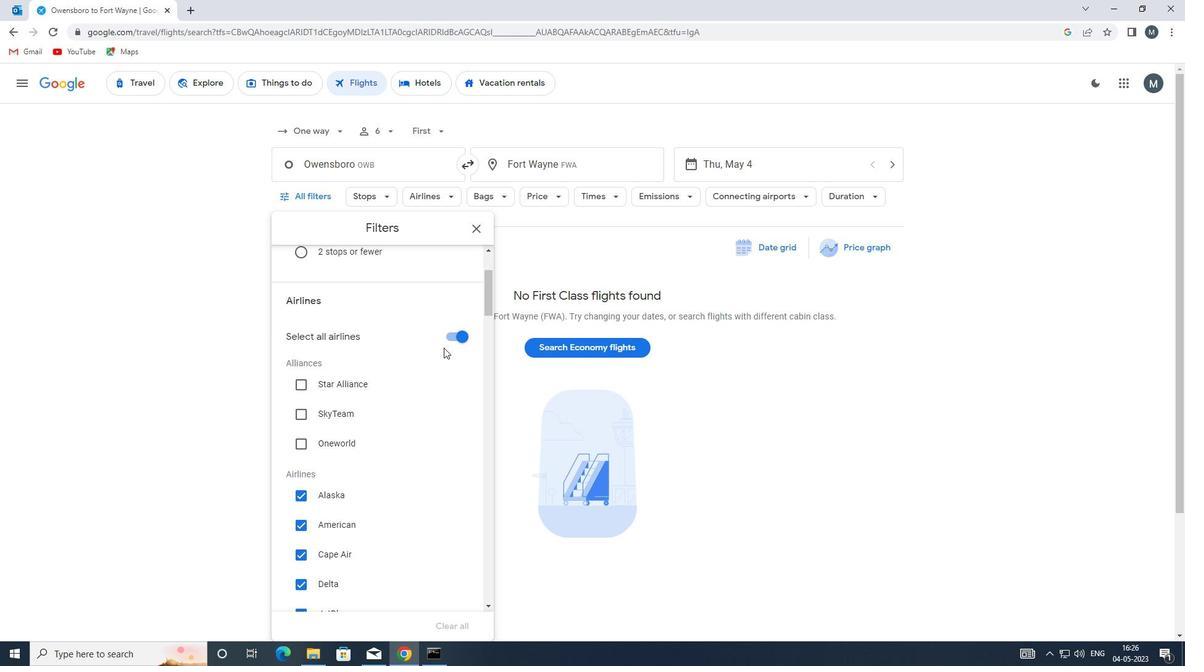
Action: Mouse pressed left at (455, 337)
Screenshot: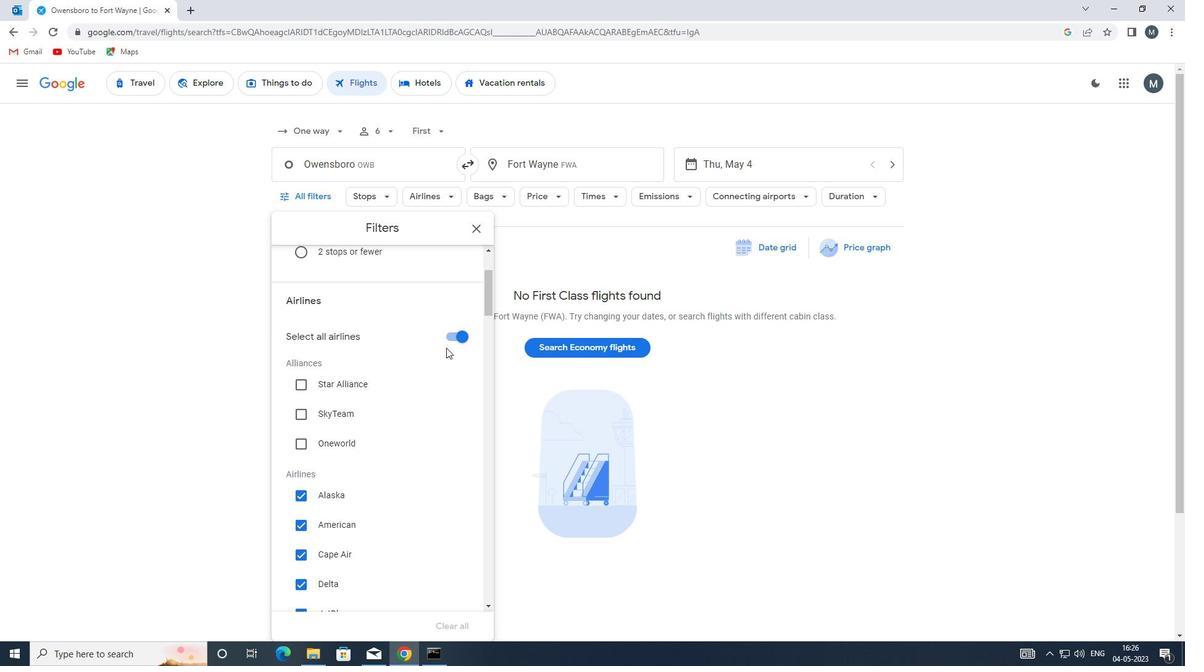 
Action: Mouse moved to (381, 408)
Screenshot: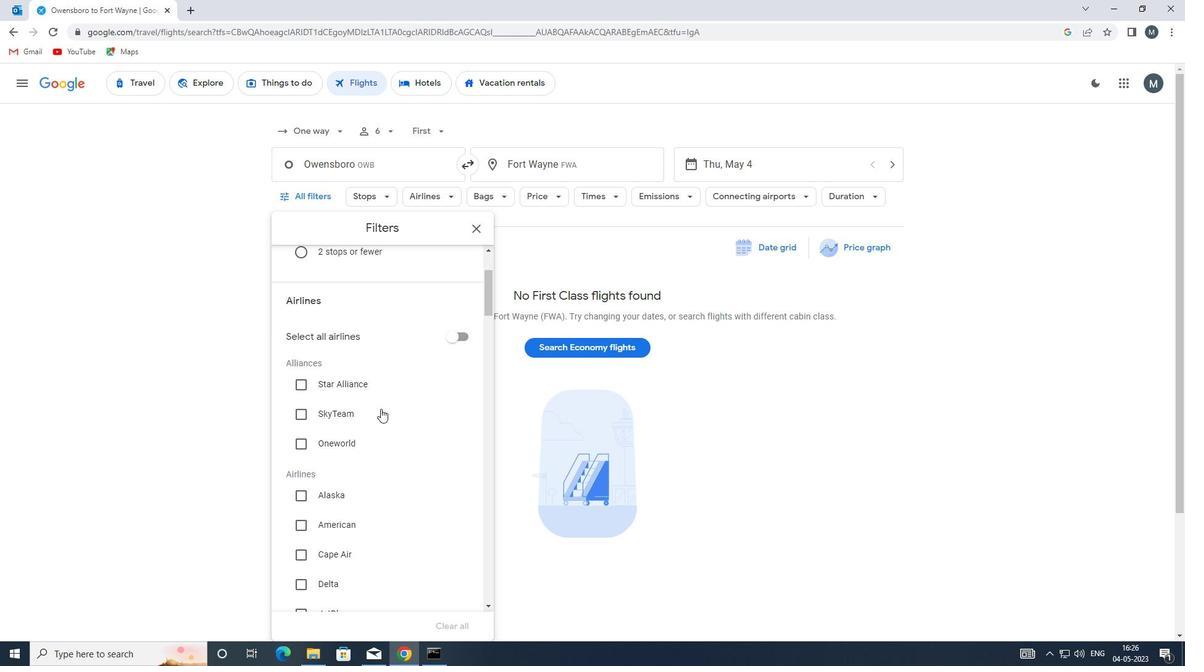 
Action: Mouse scrolled (381, 407) with delta (0, 0)
Screenshot: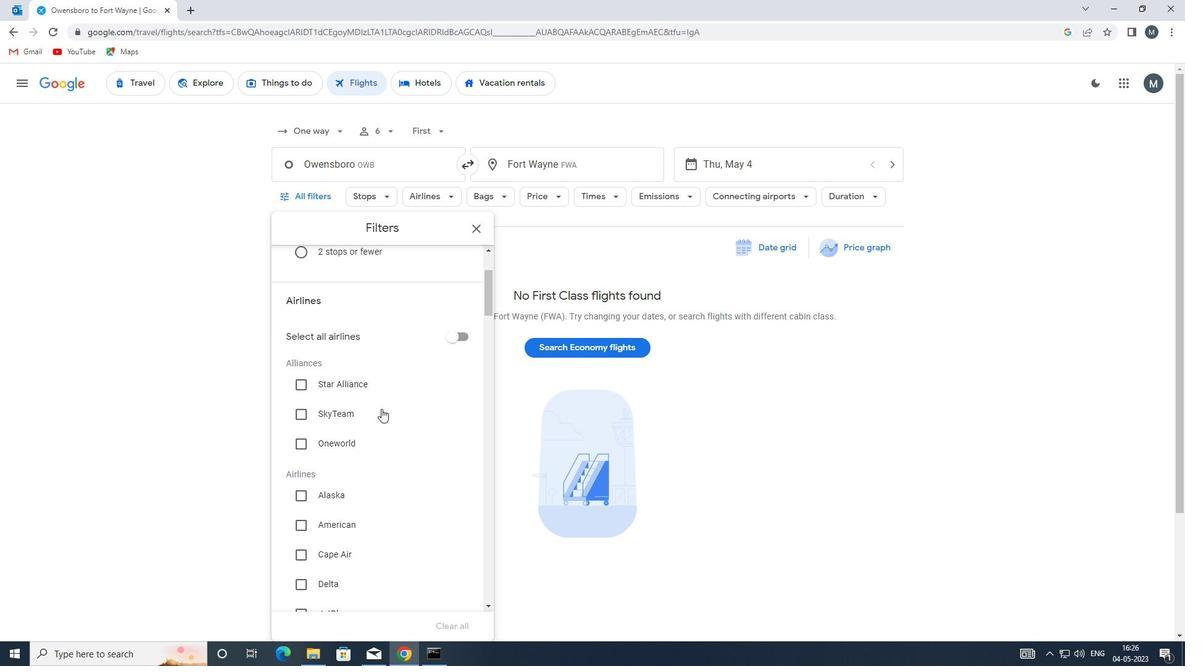 
Action: Mouse scrolled (381, 407) with delta (0, 0)
Screenshot: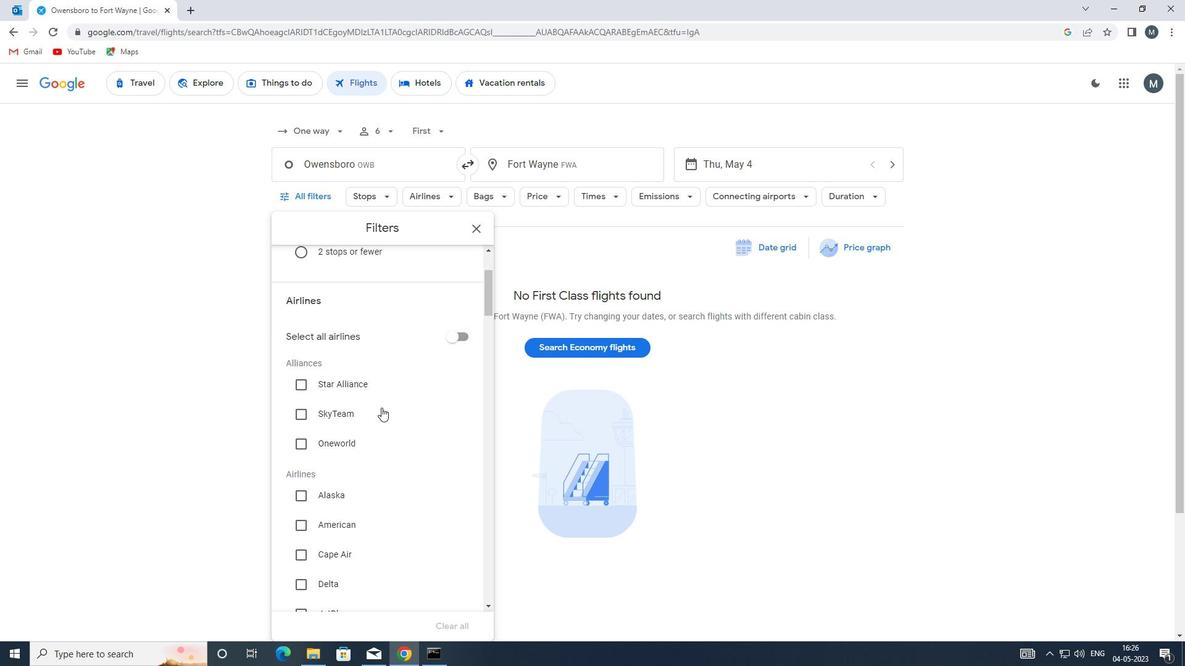 
Action: Mouse moved to (381, 409)
Screenshot: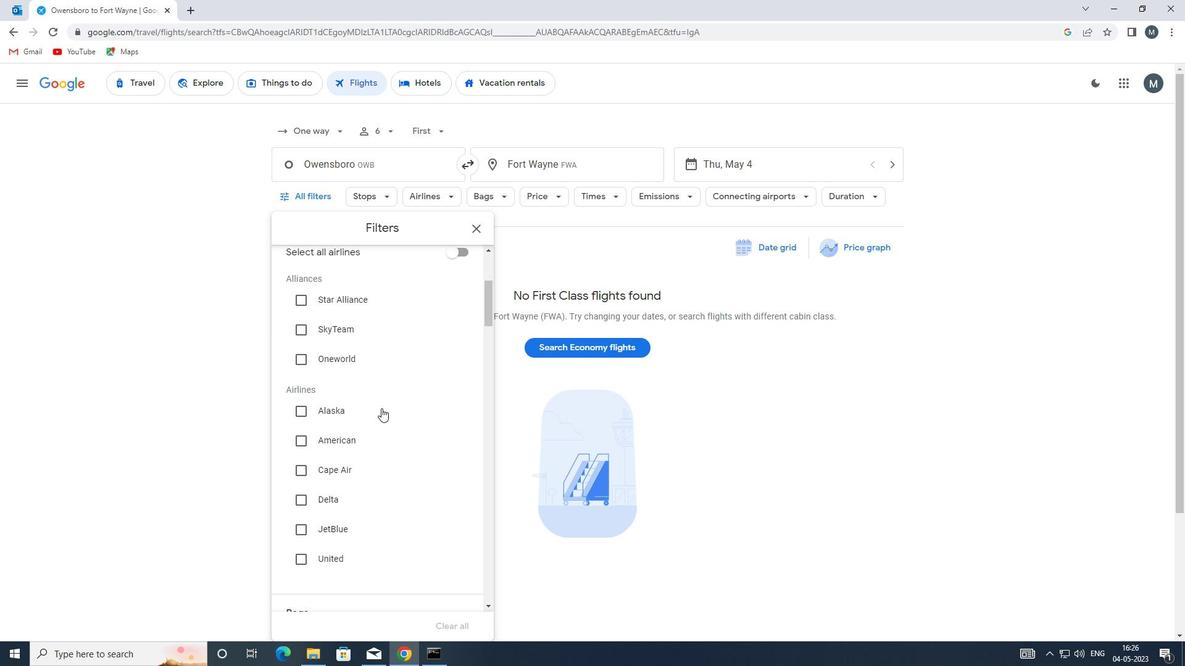 
Action: Mouse scrolled (381, 408) with delta (0, 0)
Screenshot: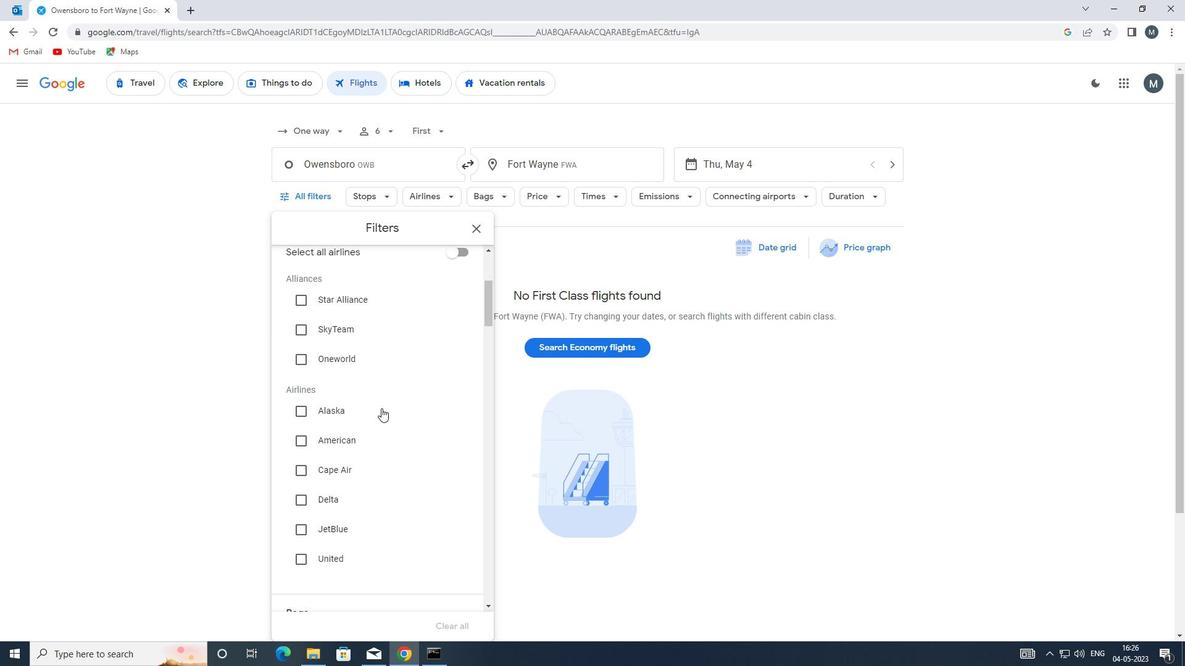 
Action: Mouse moved to (381, 413)
Screenshot: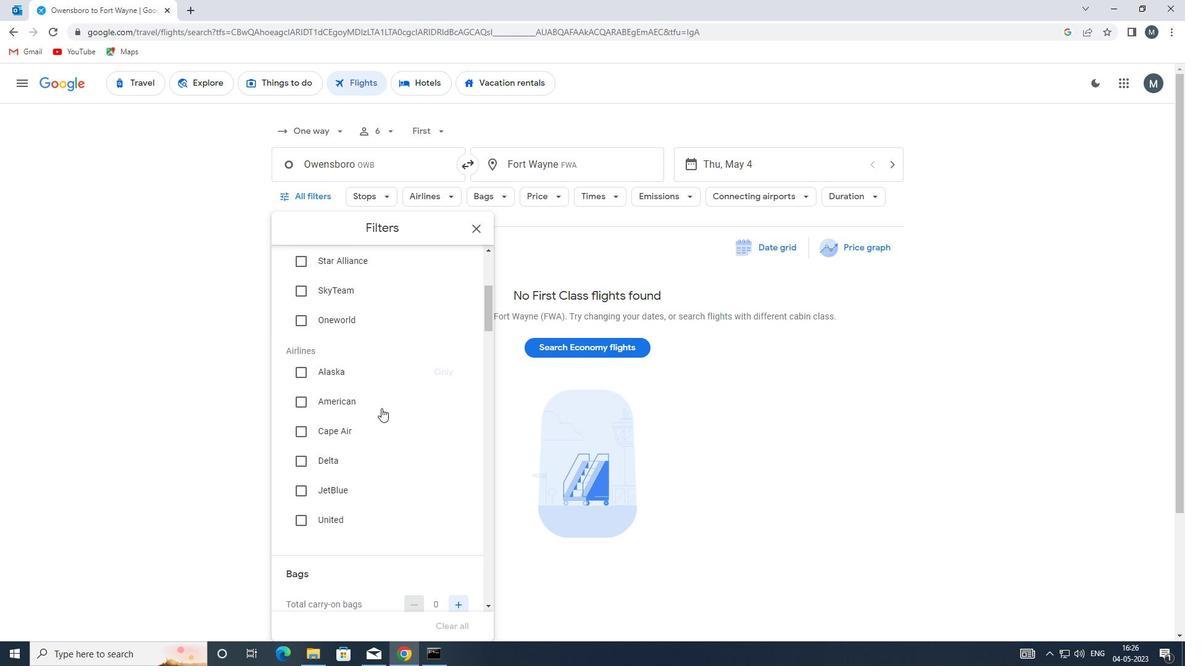 
Action: Mouse scrolled (381, 412) with delta (0, 0)
Screenshot: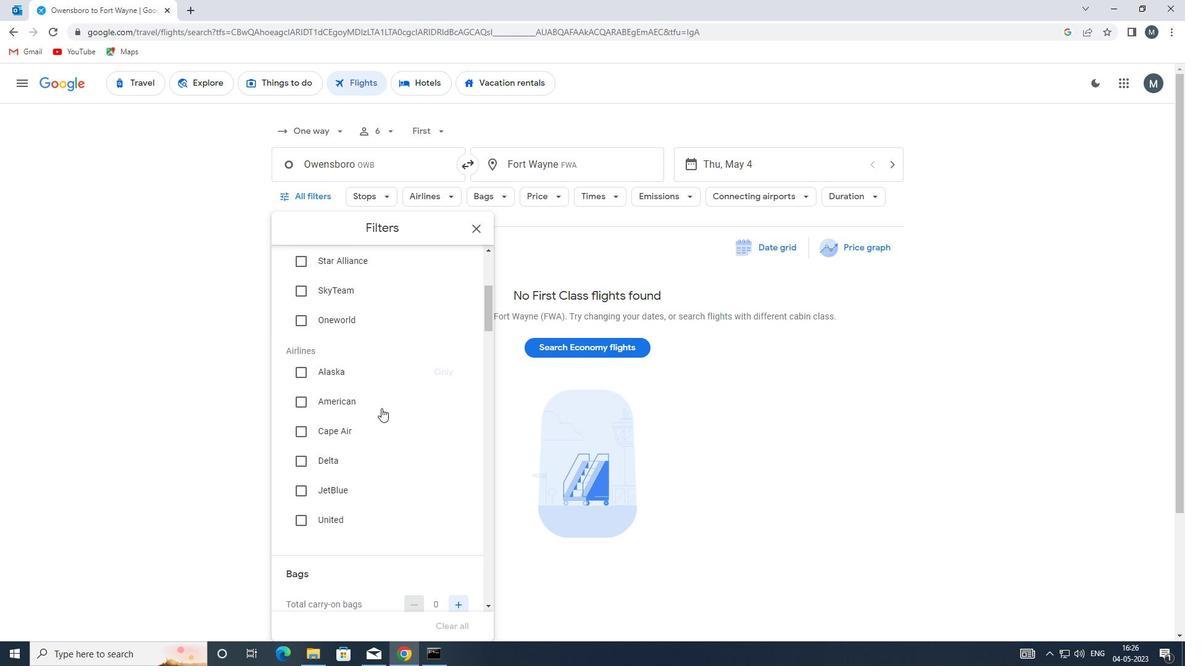 
Action: Mouse moved to (389, 447)
Screenshot: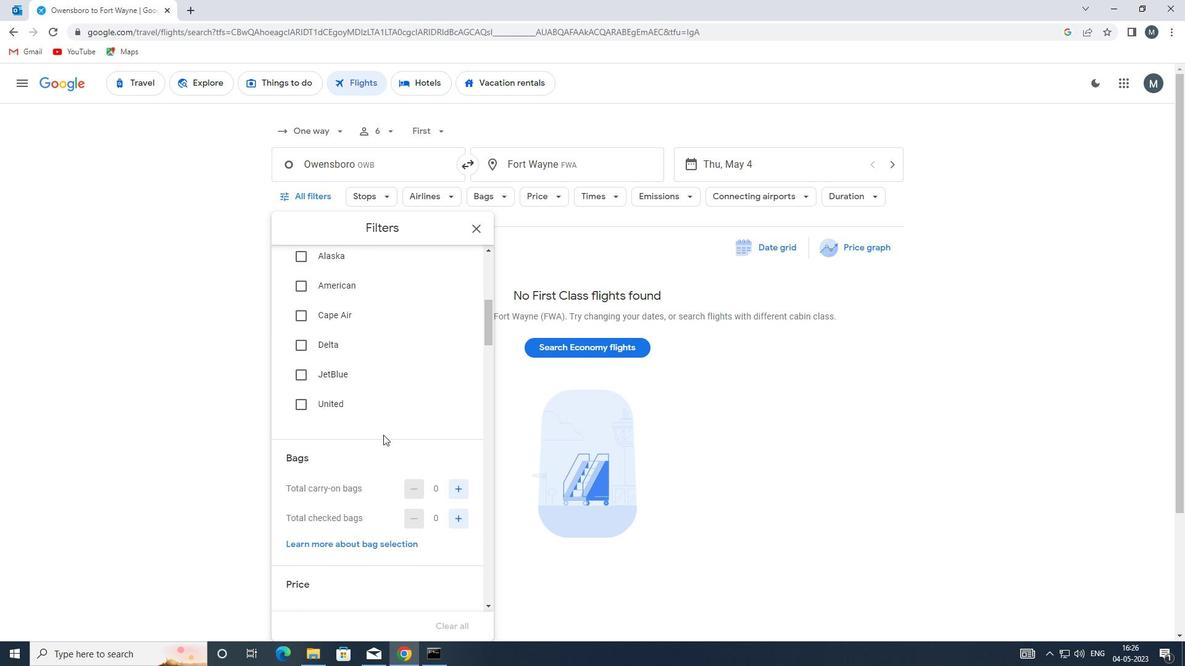 
Action: Mouse scrolled (389, 447) with delta (0, 0)
Screenshot: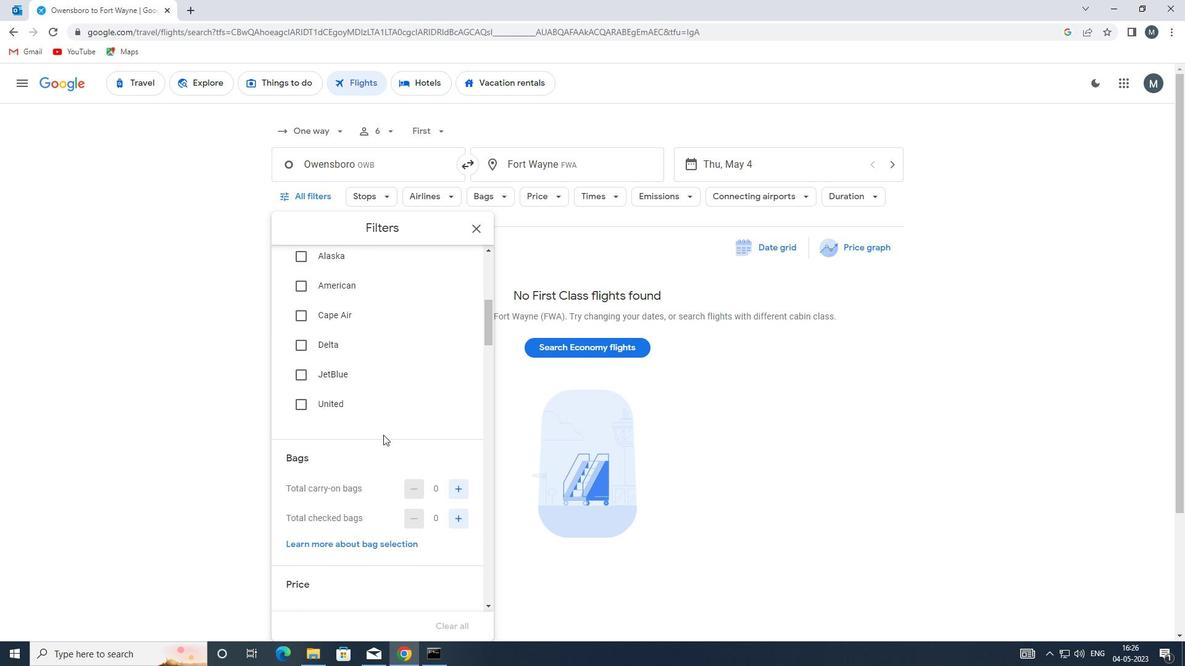 
Action: Mouse moved to (389, 449)
Screenshot: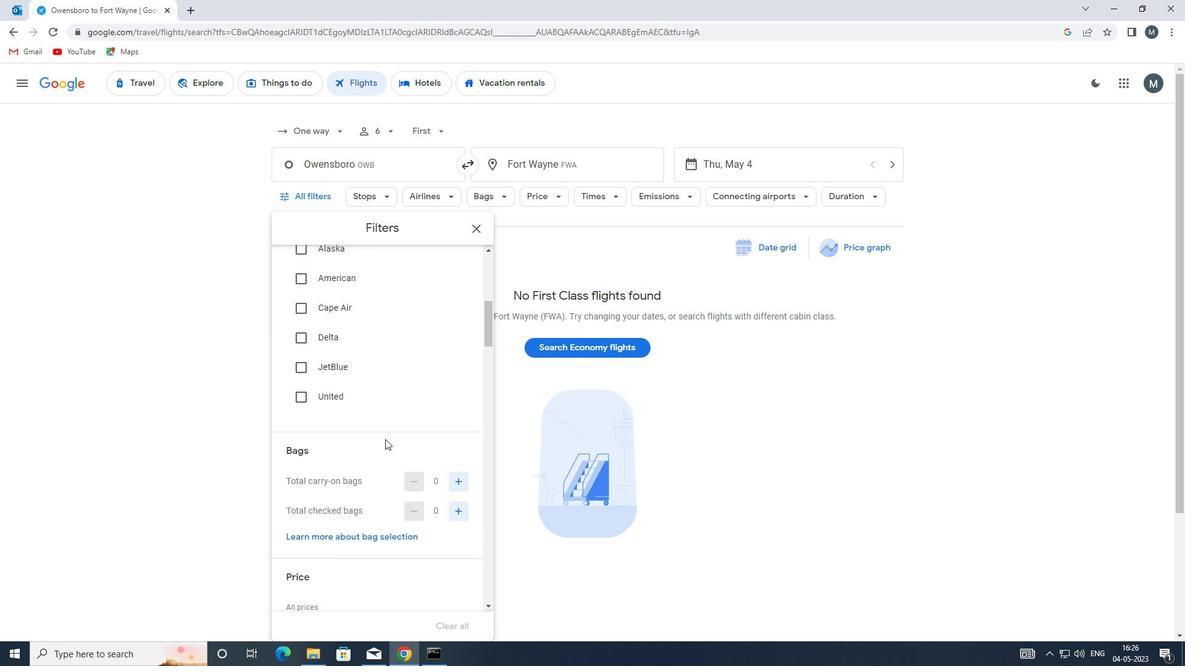 
Action: Mouse scrolled (389, 448) with delta (0, 0)
Screenshot: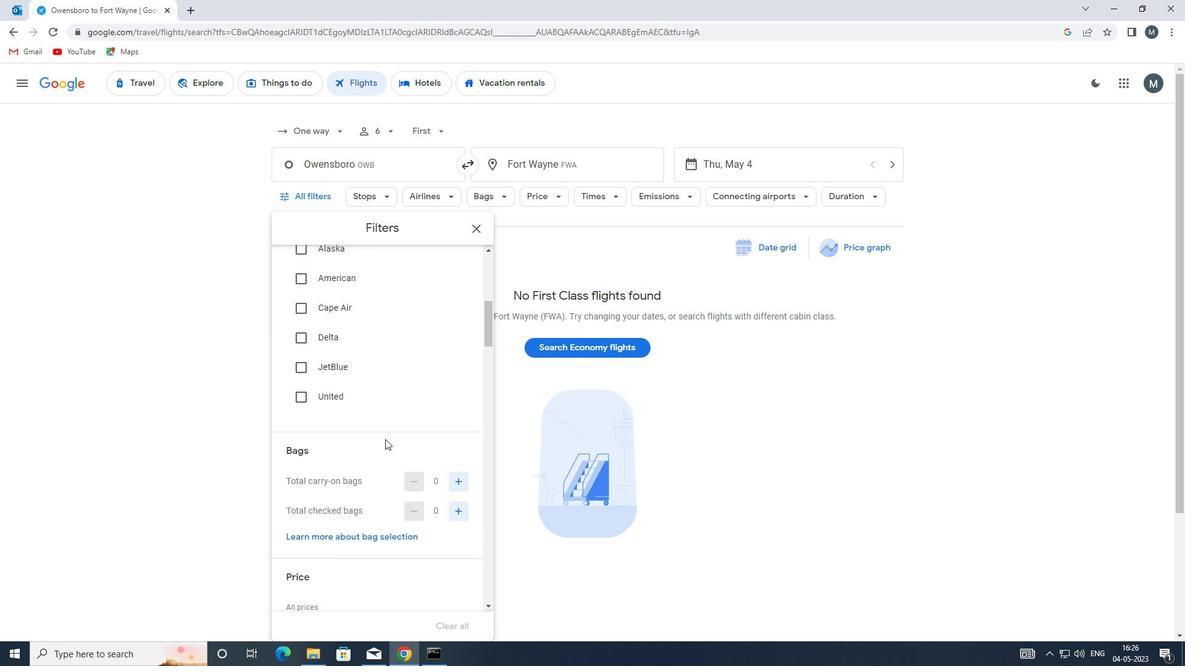 
Action: Mouse moved to (454, 392)
Screenshot: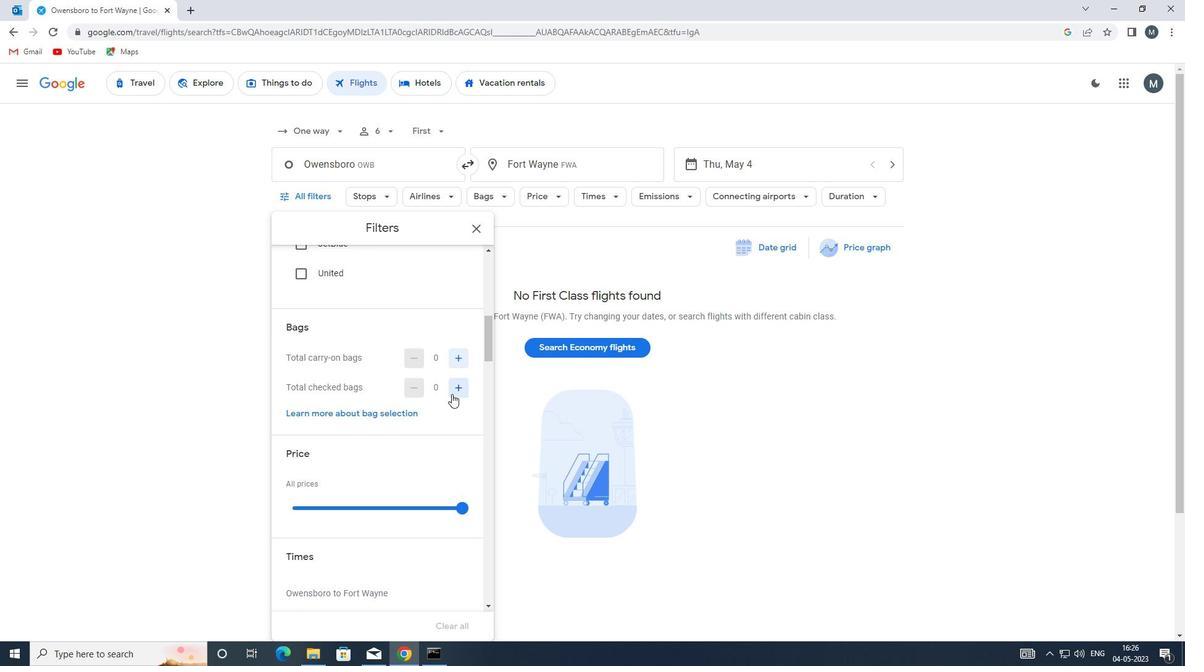 
Action: Mouse pressed left at (454, 392)
Screenshot: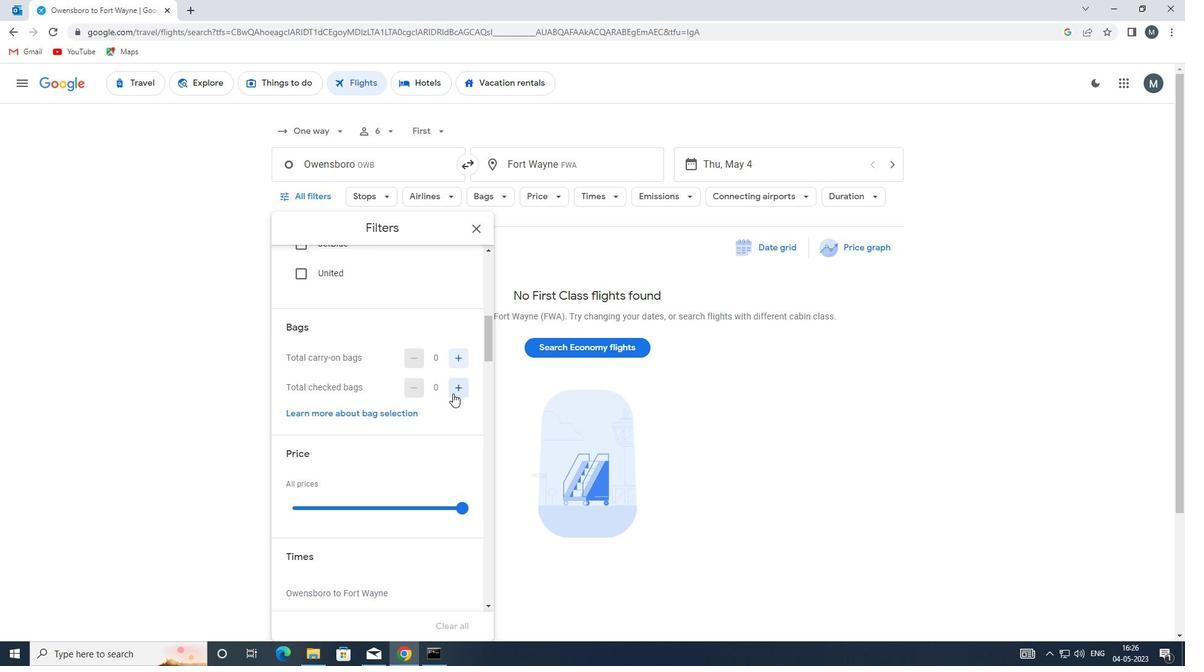 
Action: Mouse moved to (403, 418)
Screenshot: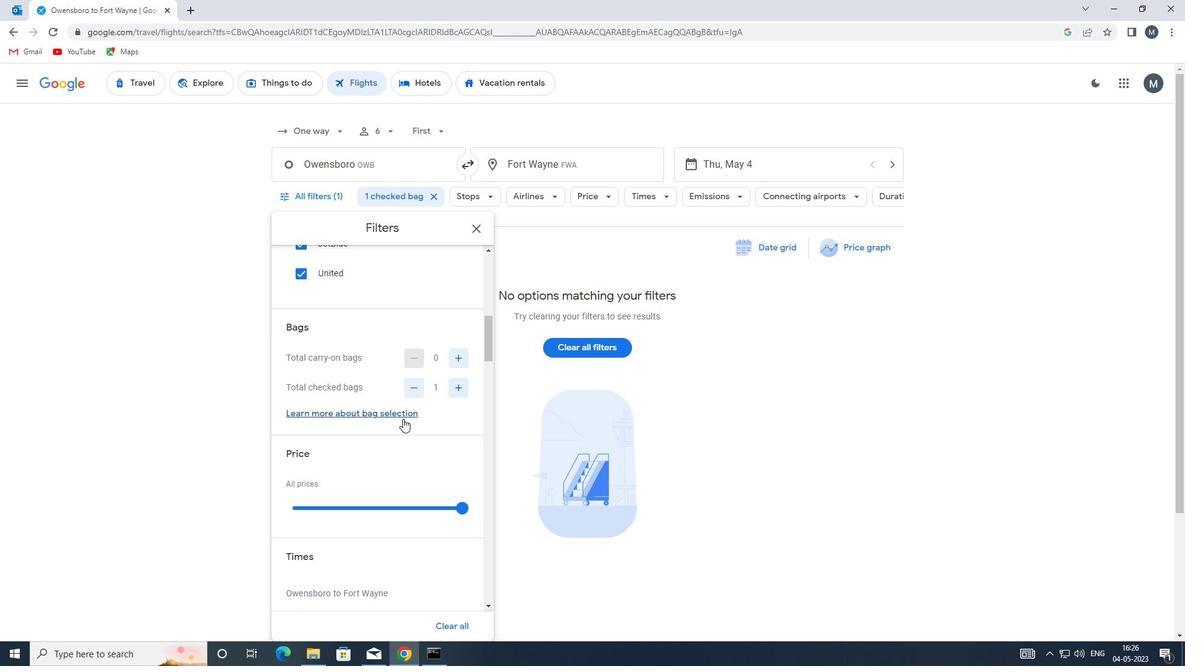 
Action: Mouse scrolled (403, 418) with delta (0, 0)
Screenshot: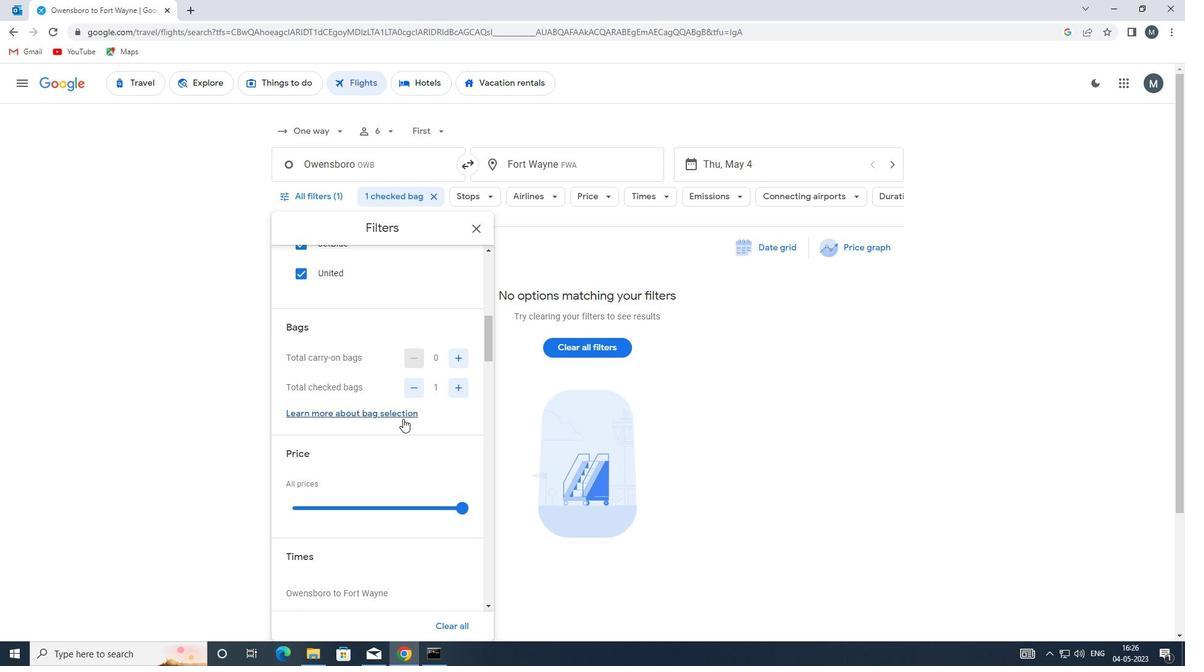 
Action: Mouse moved to (345, 442)
Screenshot: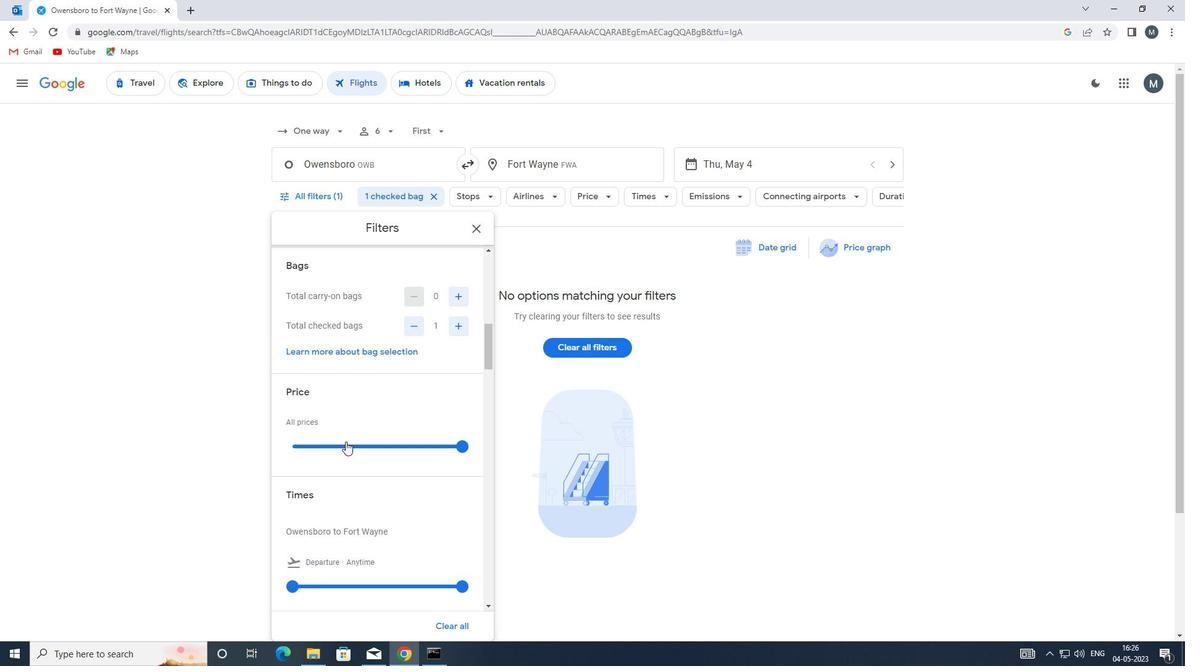 
Action: Mouse scrolled (345, 441) with delta (0, 0)
Screenshot: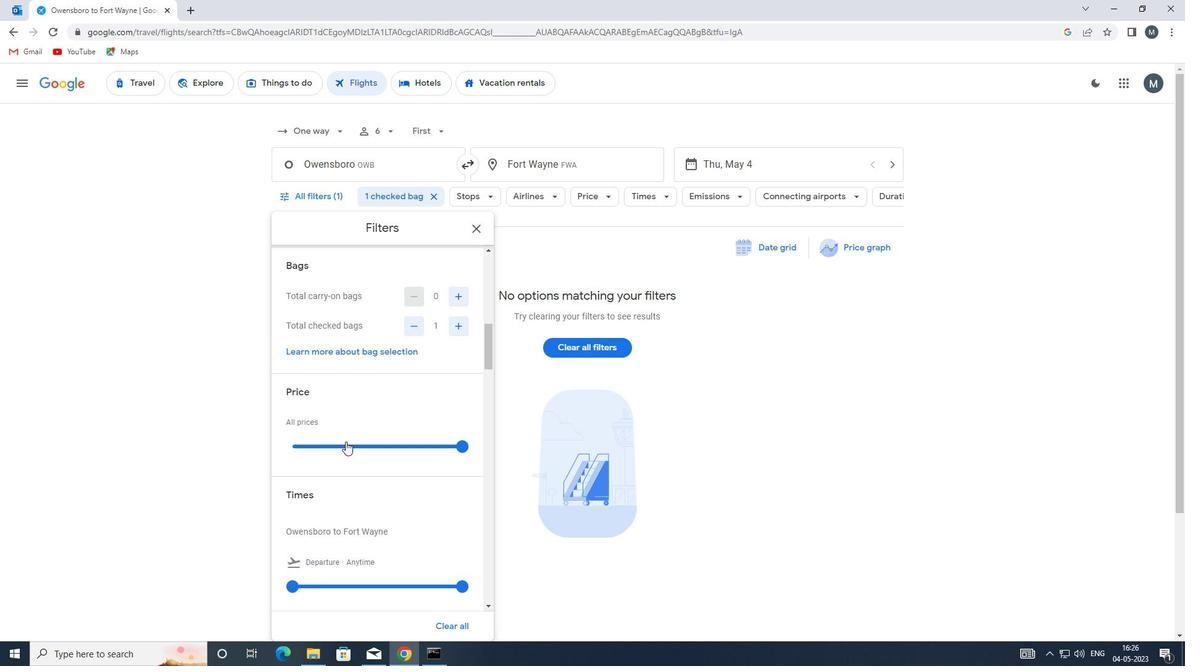 
Action: Mouse moved to (345, 442)
Screenshot: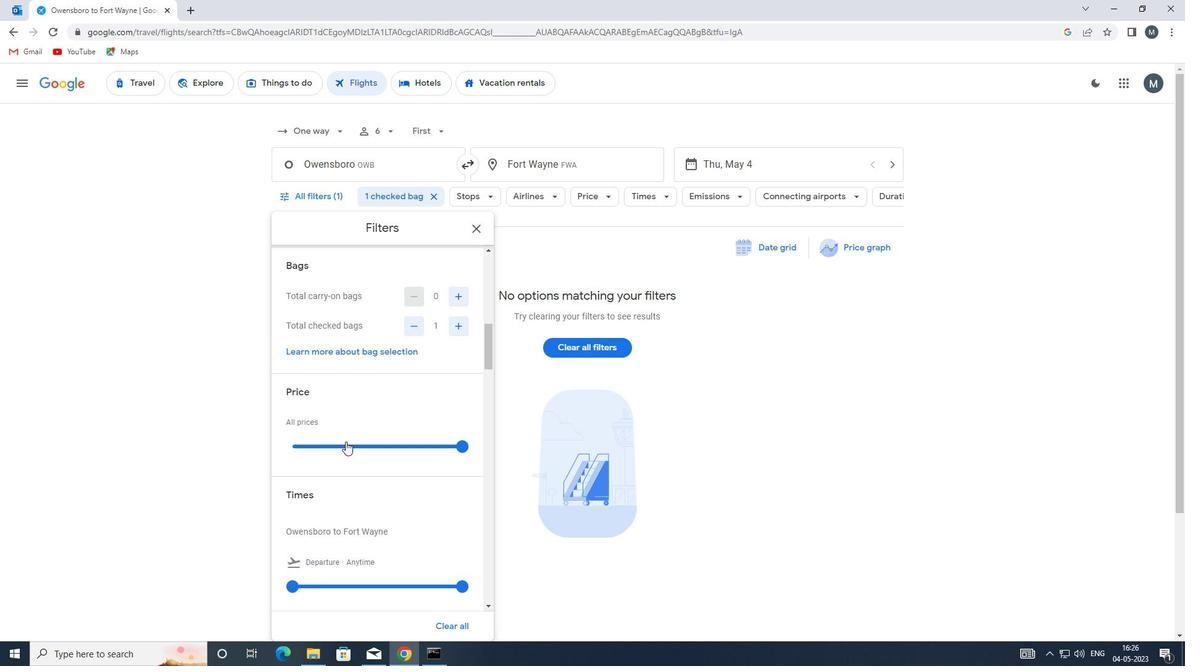 
Action: Mouse scrolled (345, 442) with delta (0, 0)
Screenshot: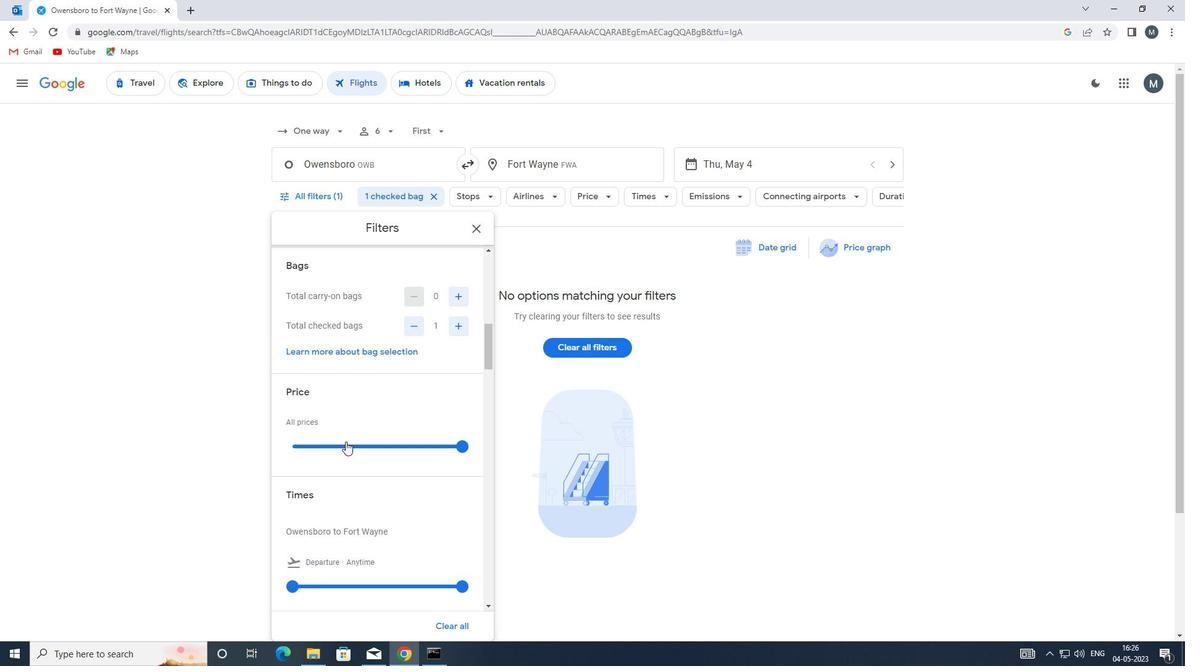 
Action: Mouse moved to (298, 460)
Screenshot: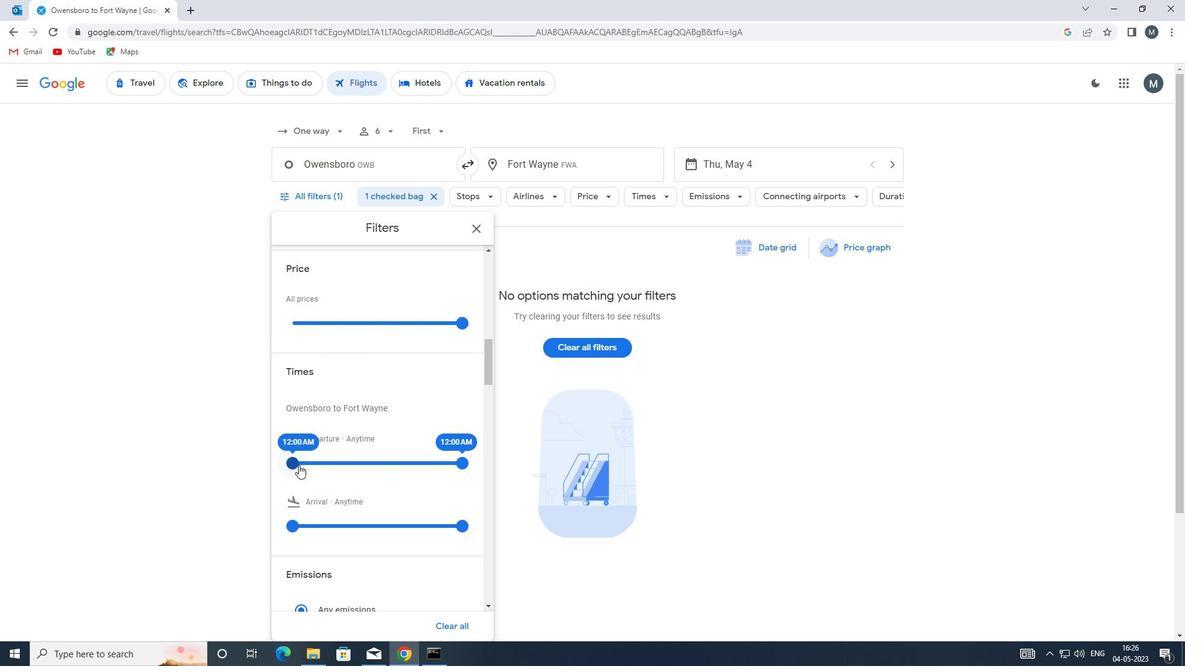 
Action: Mouse pressed left at (298, 460)
Screenshot: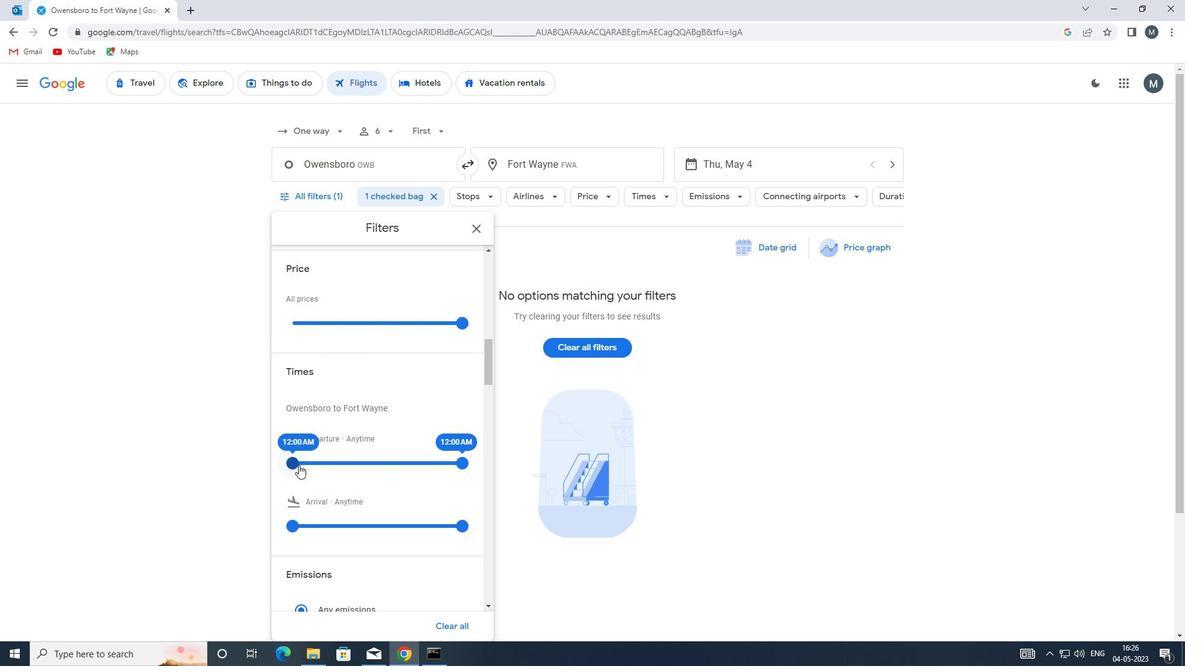 
Action: Mouse moved to (442, 462)
Screenshot: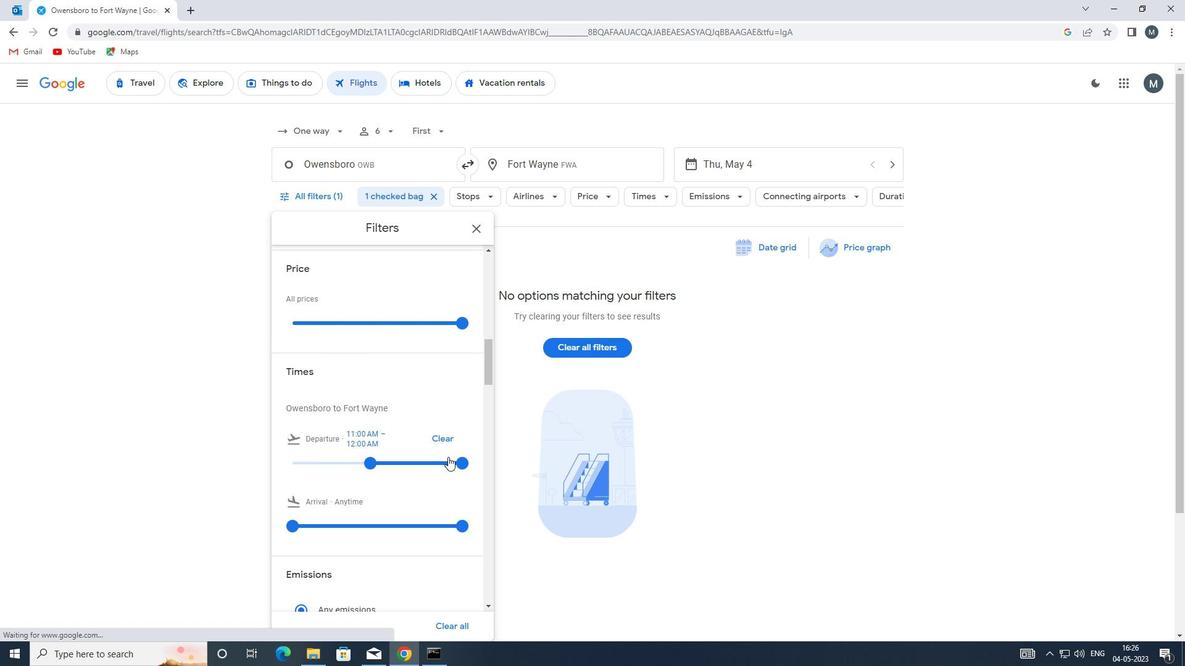 
Action: Mouse pressed left at (442, 462)
Screenshot: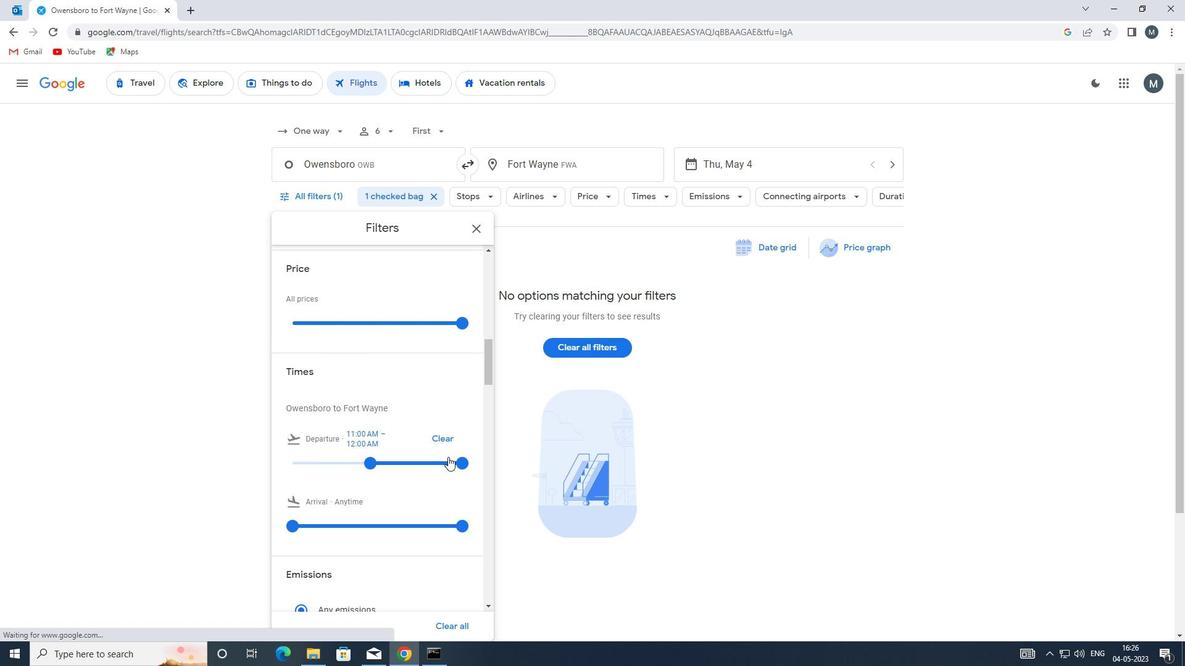 
Action: Mouse moved to (375, 458)
Screenshot: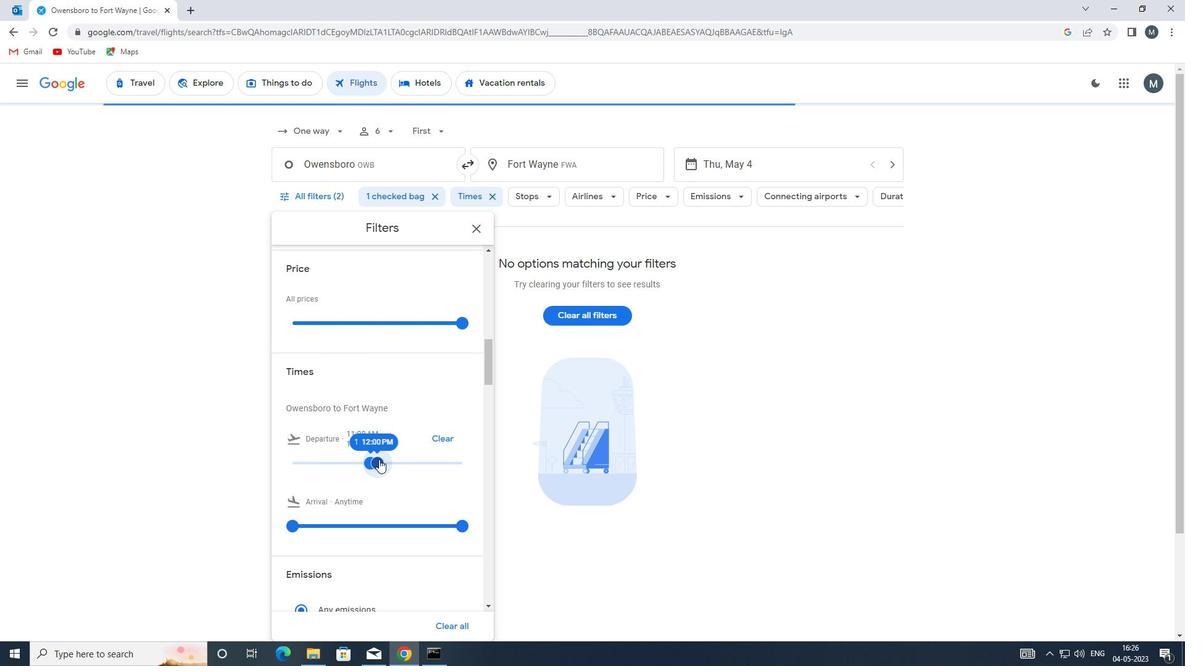 
Action: Mouse scrolled (375, 458) with delta (0, 0)
Screenshot: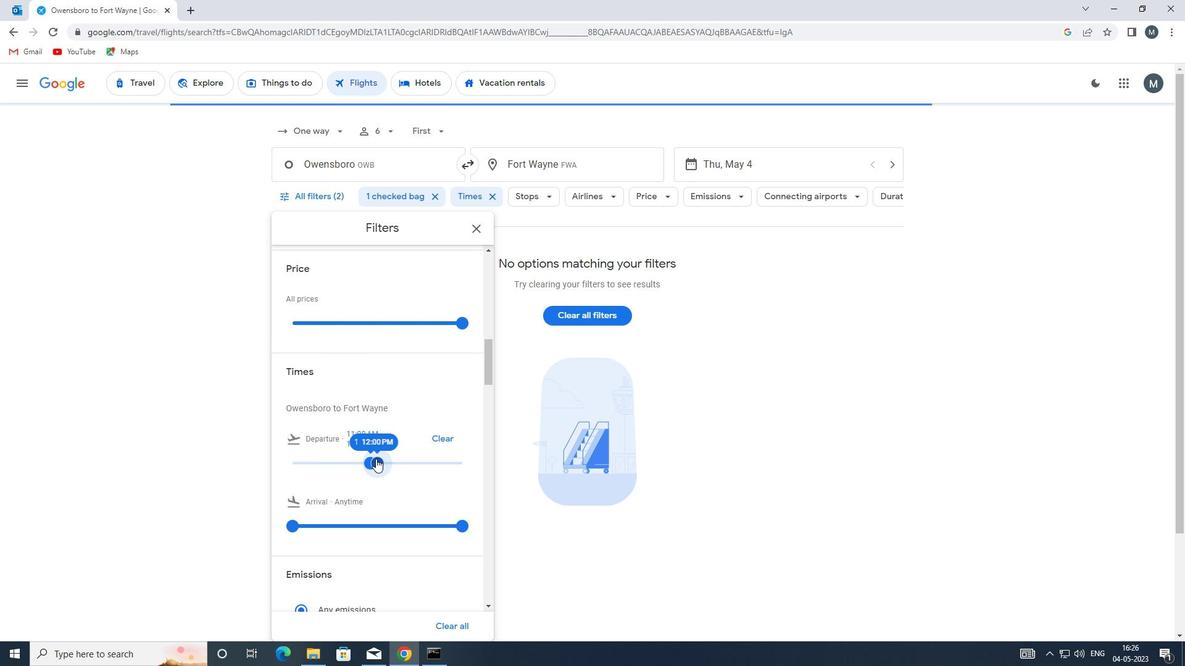 
Action: Mouse moved to (475, 232)
Screenshot: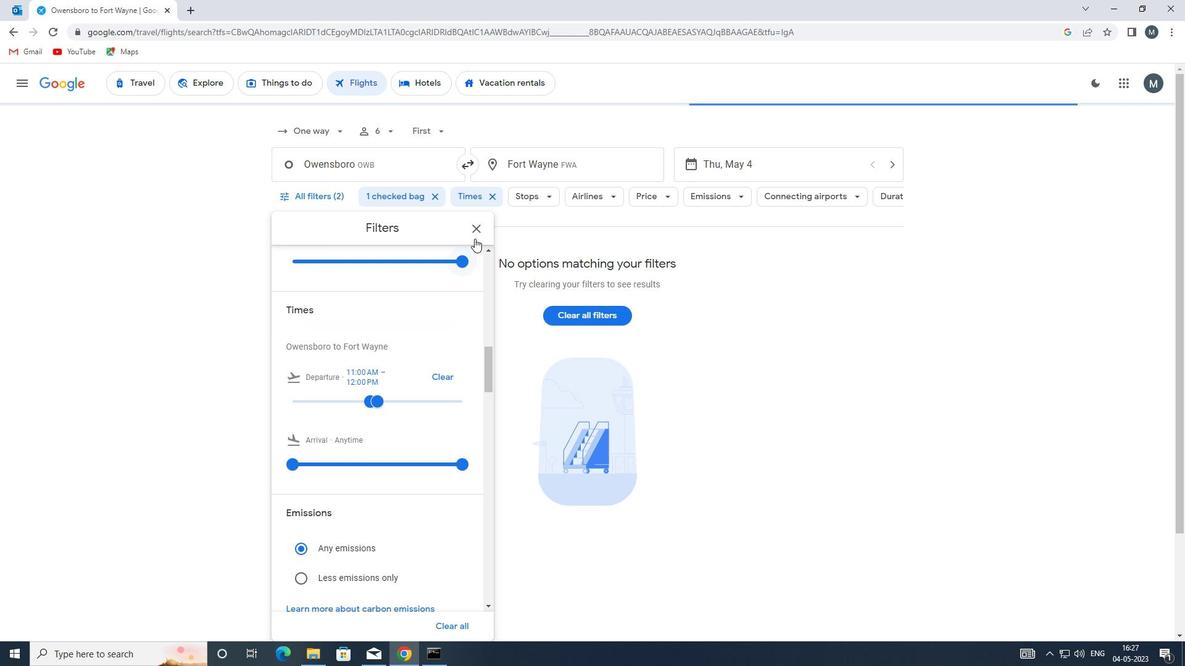 
Action: Mouse pressed left at (475, 232)
Screenshot: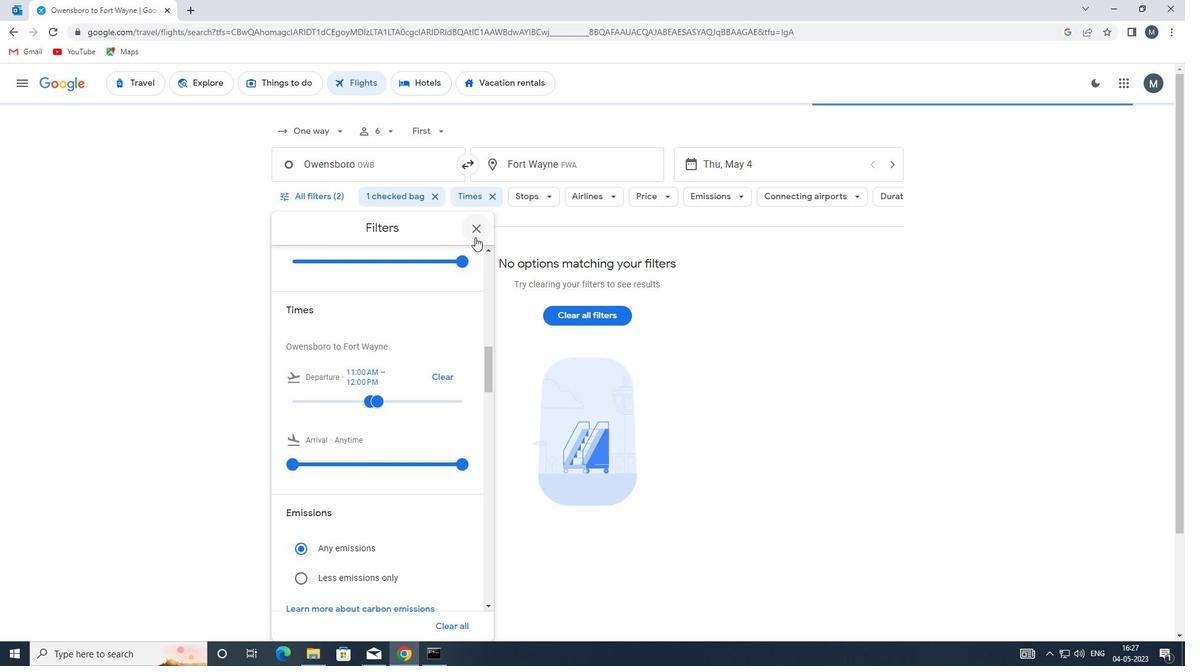 
Action: Mouse moved to (476, 235)
Screenshot: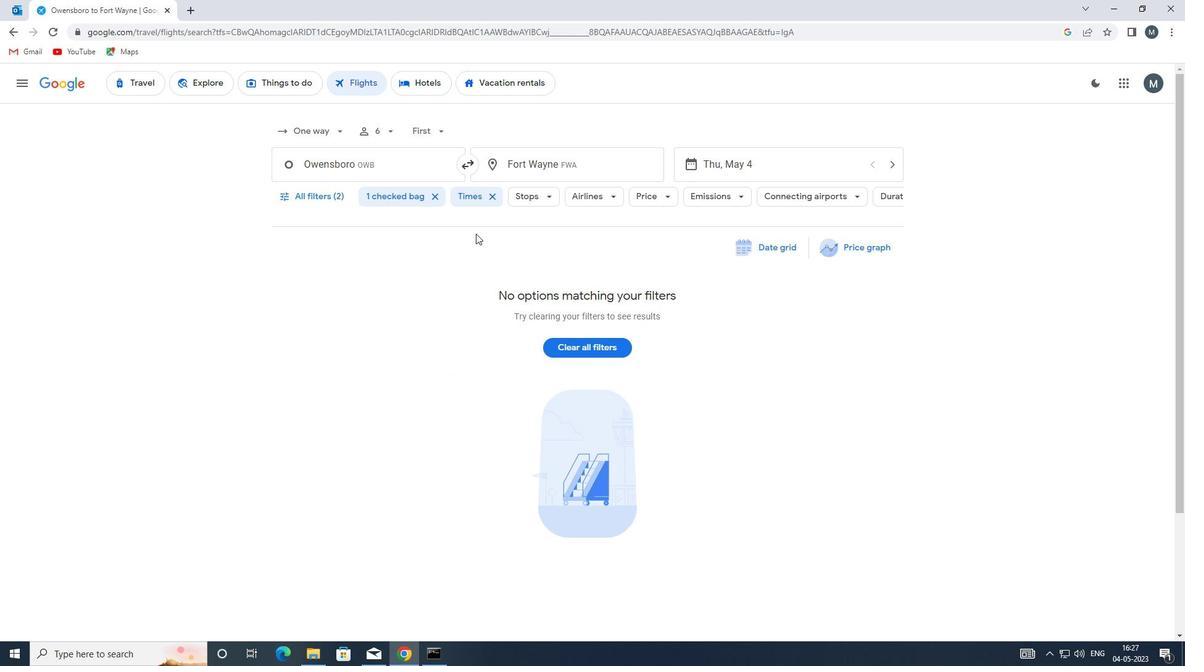 
